 Task: Look for space in Meiktila, Myanmar from 6th June, 2023 to 8th June, 2023 for 2 adults in price range Rs.7000 to Rs.12000. Place can be private room with 1  bedroom having 2 beds and 1 bathroom. Property type can be house, flat, guest house. Amenities needed are: wifi, washing machine. Booking option can be shelf check-in. Required host language is English.
Action: Mouse moved to (560, 115)
Screenshot: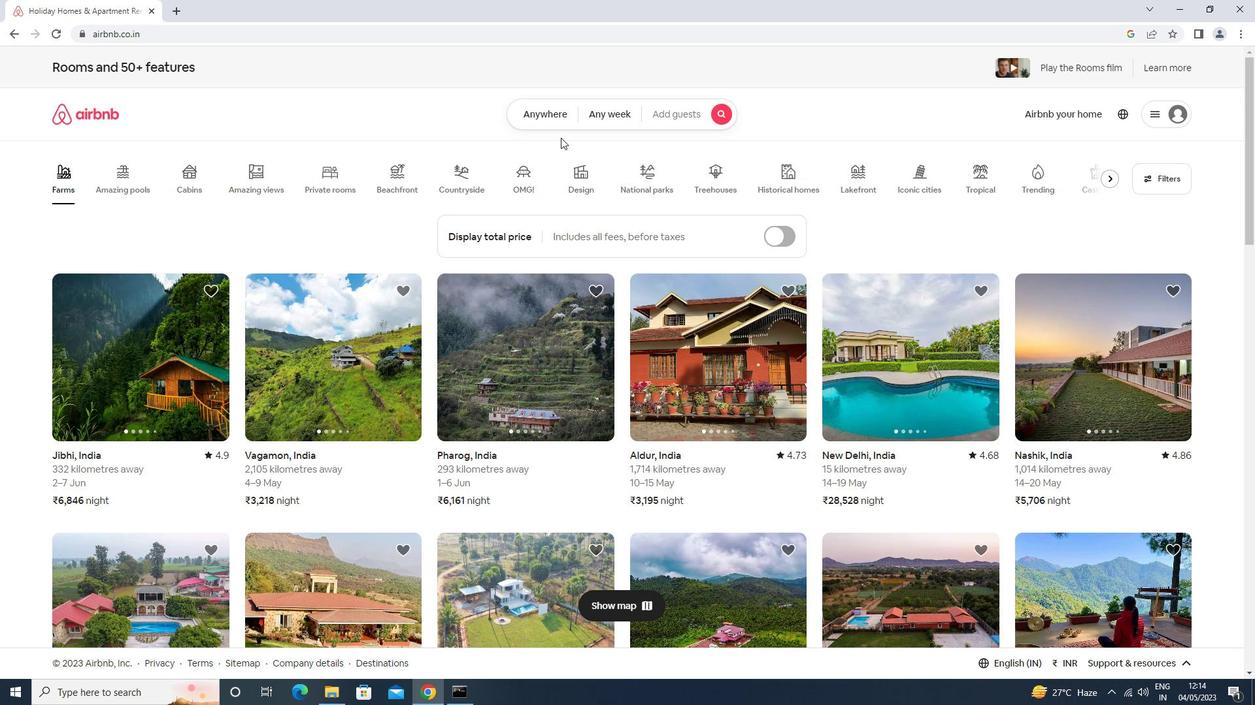
Action: Mouse pressed left at (560, 115)
Screenshot: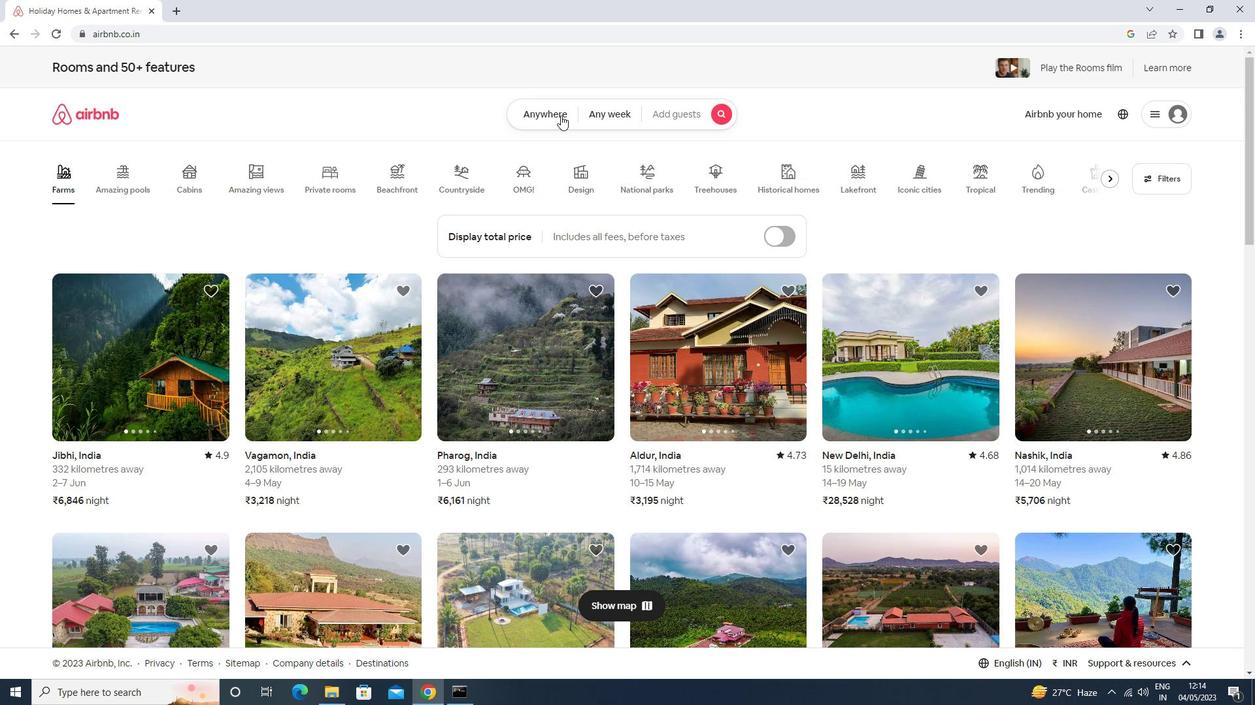 
Action: Mouse moved to (488, 173)
Screenshot: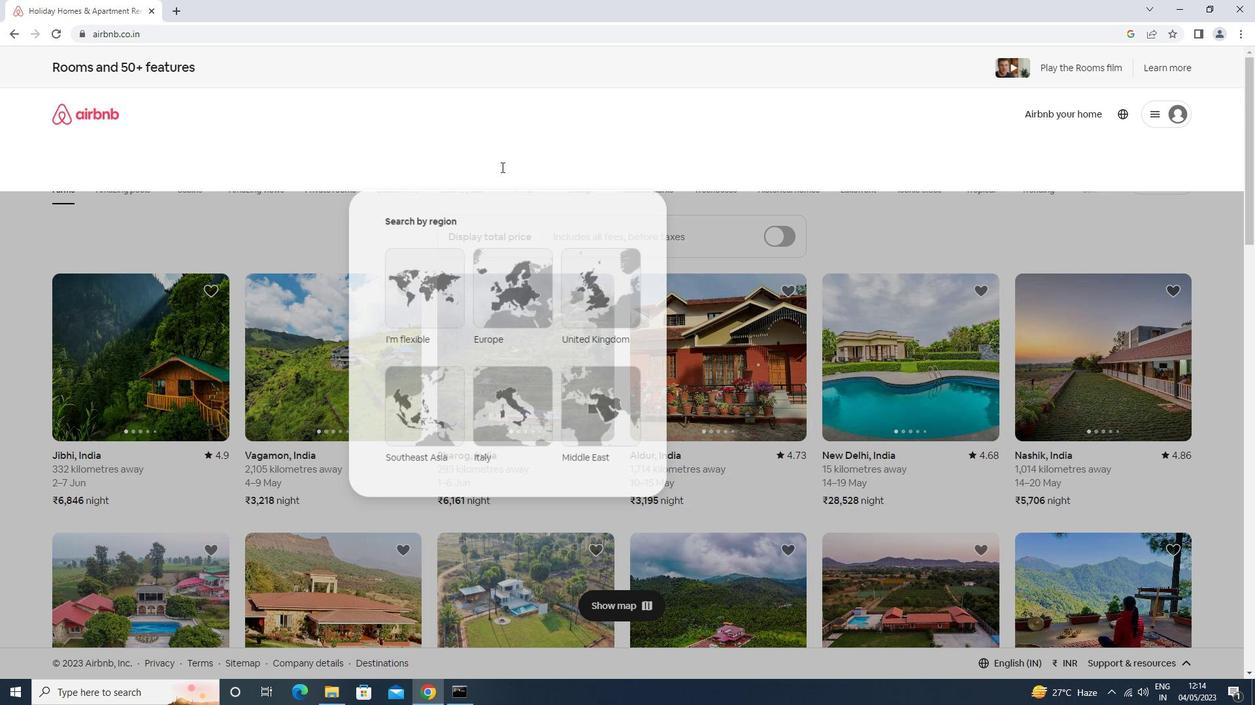 
Action: Mouse pressed left at (488, 173)
Screenshot: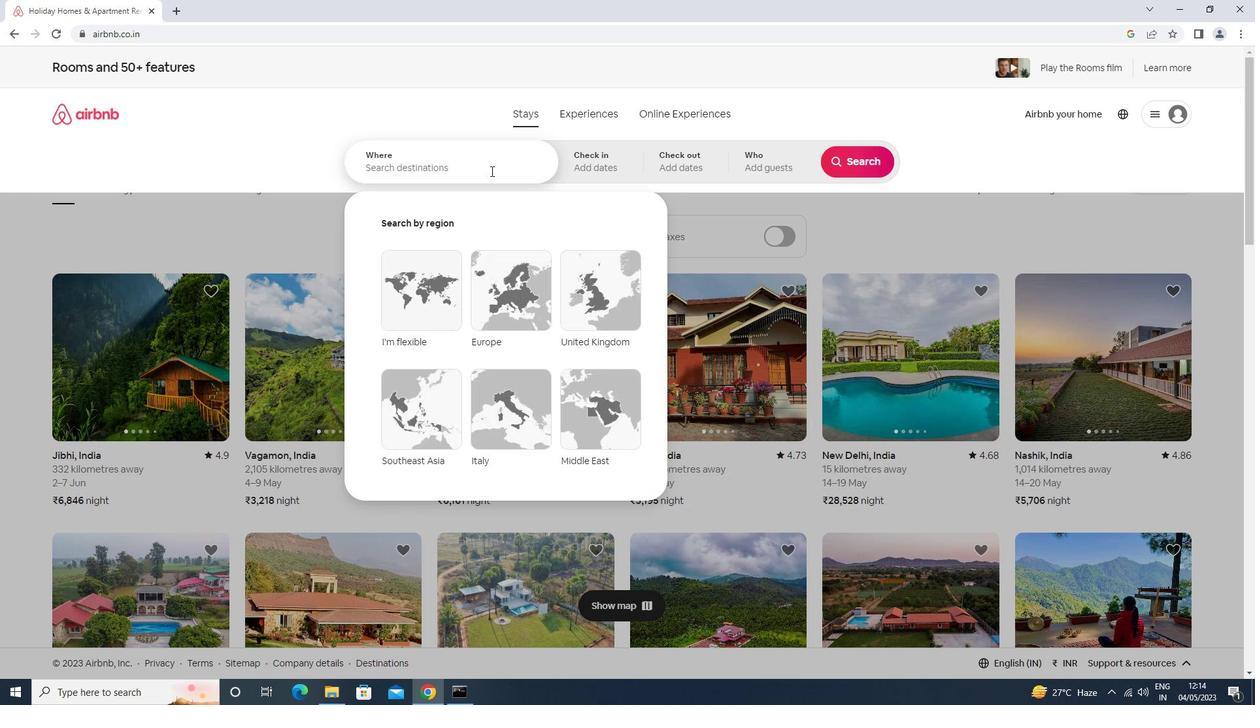 
Action: Key pressed meiktila<Key.down><Key.enter>
Screenshot: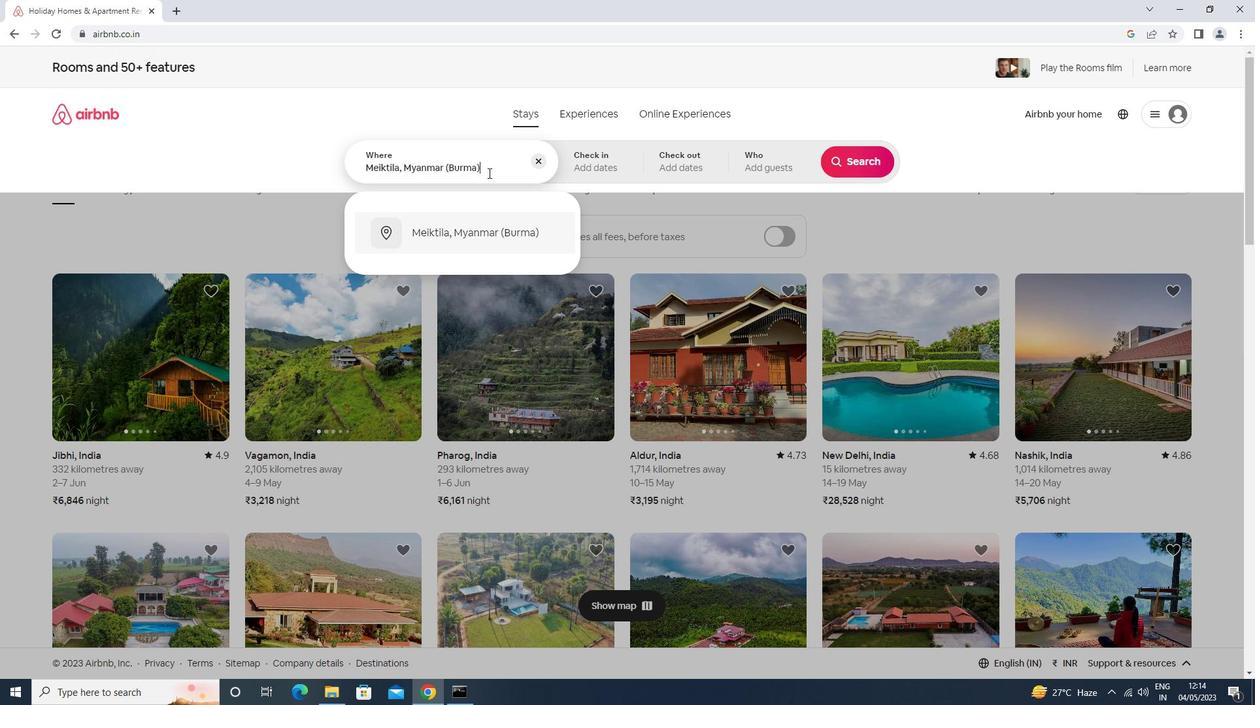 
Action: Mouse moved to (724, 354)
Screenshot: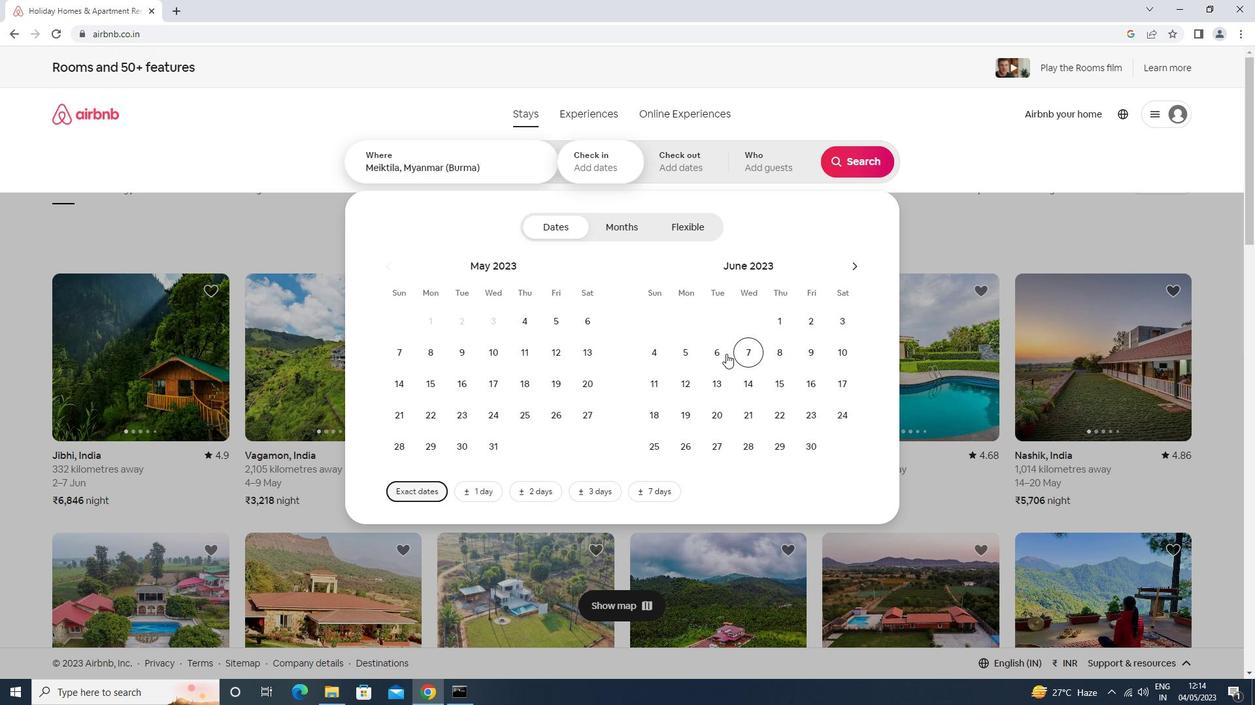 
Action: Mouse pressed left at (724, 354)
Screenshot: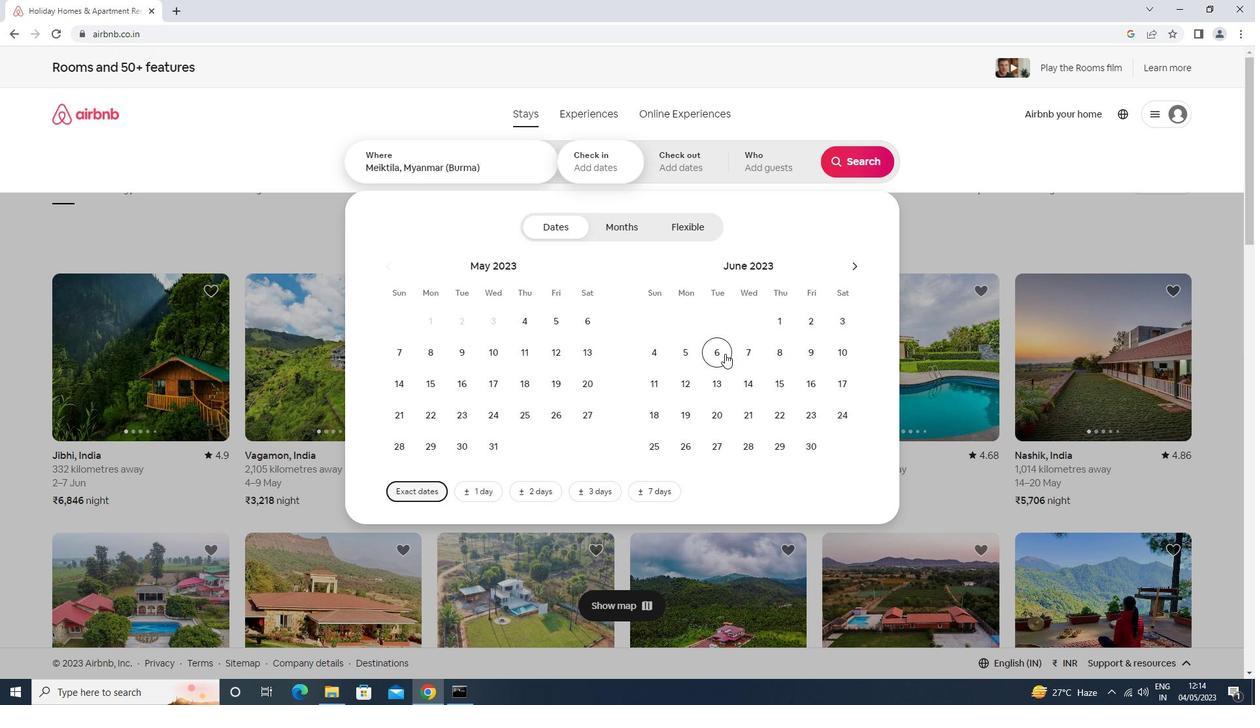 
Action: Mouse moved to (793, 356)
Screenshot: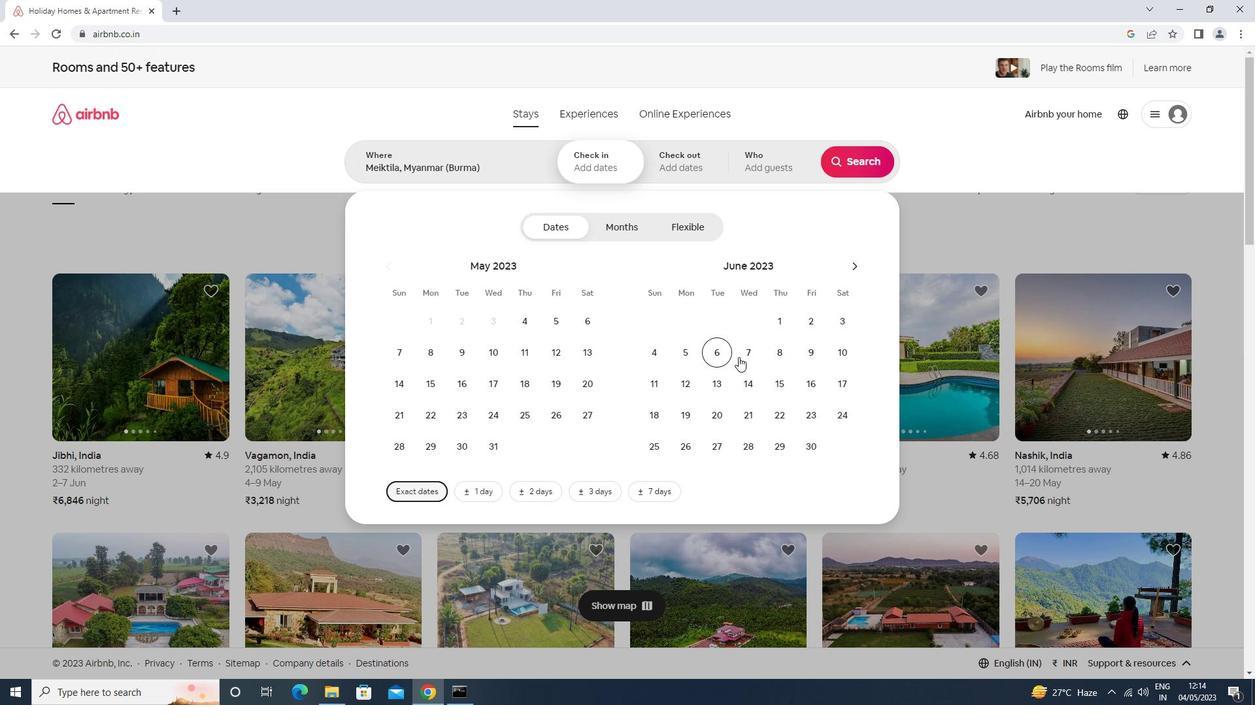 
Action: Mouse pressed left at (793, 356)
Screenshot: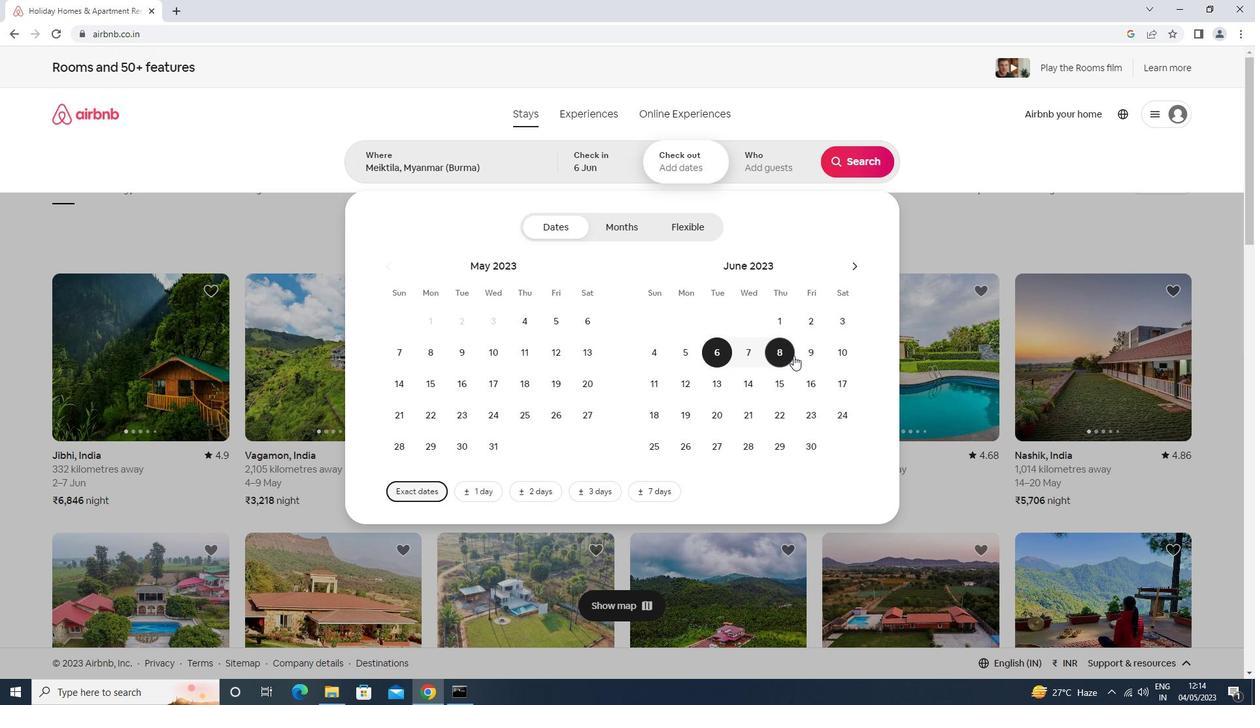 
Action: Mouse moved to (764, 176)
Screenshot: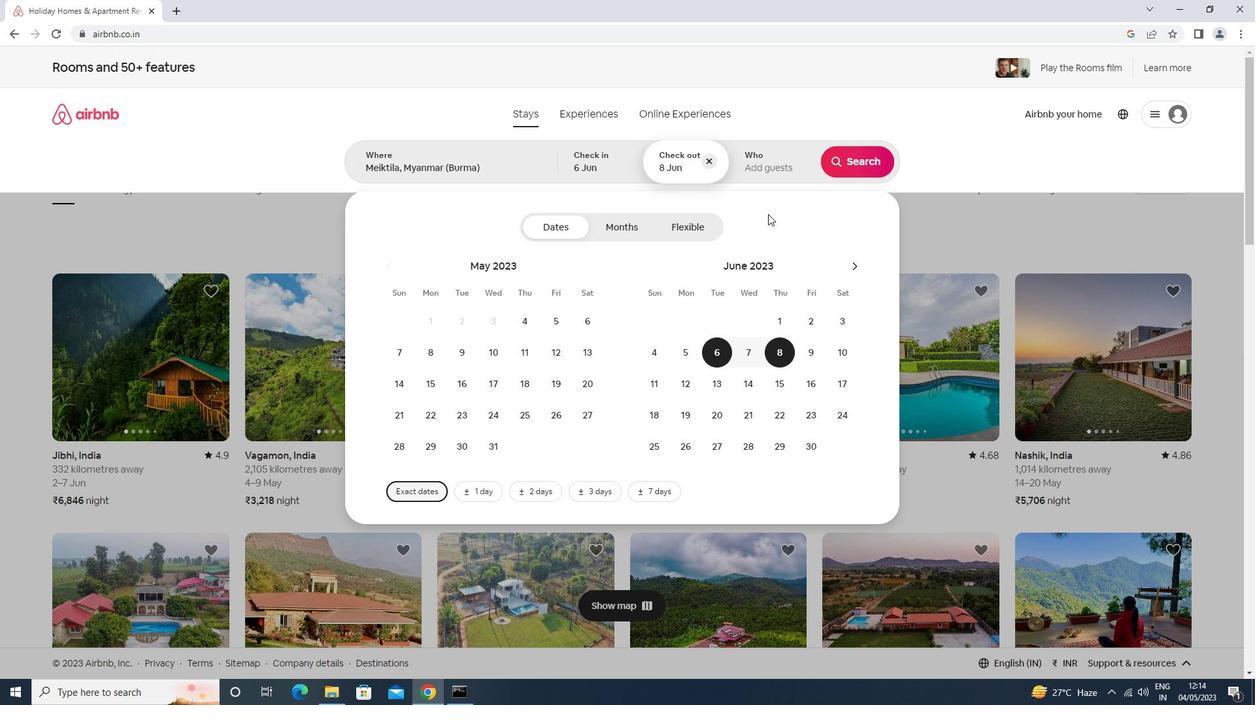 
Action: Mouse pressed left at (764, 176)
Screenshot: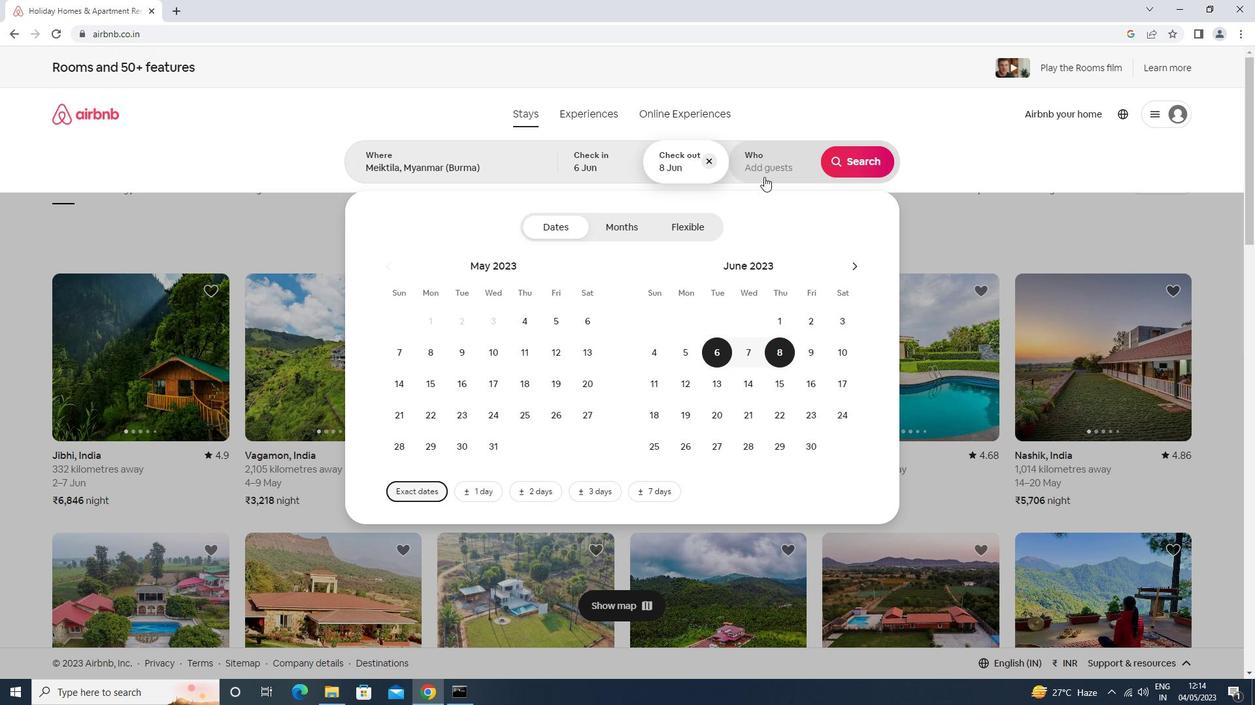 
Action: Mouse moved to (856, 237)
Screenshot: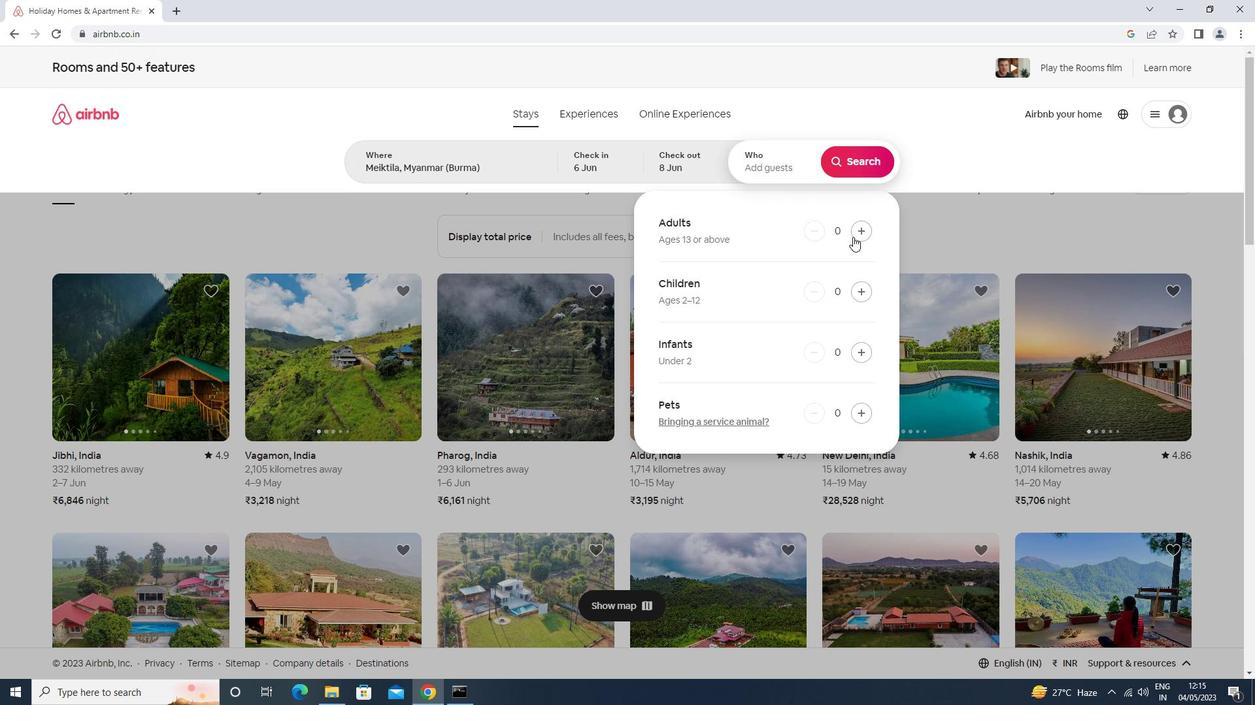 
Action: Mouse pressed left at (856, 237)
Screenshot: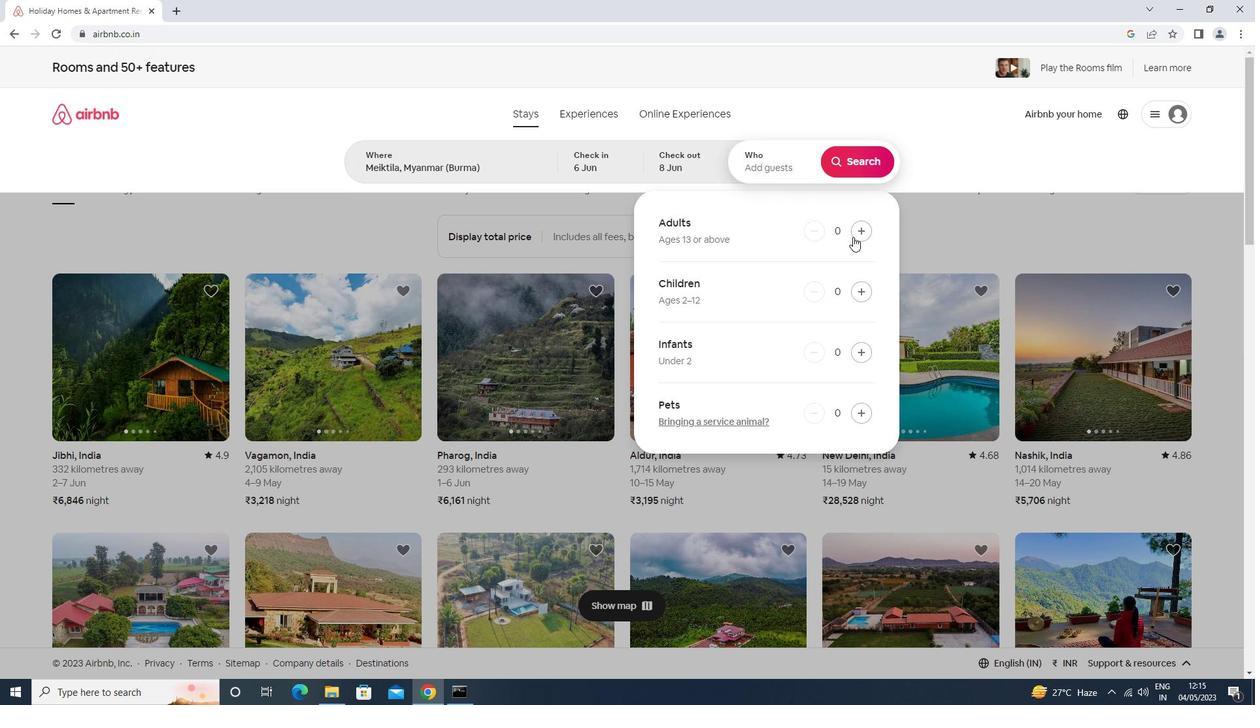 
Action: Mouse pressed left at (856, 237)
Screenshot: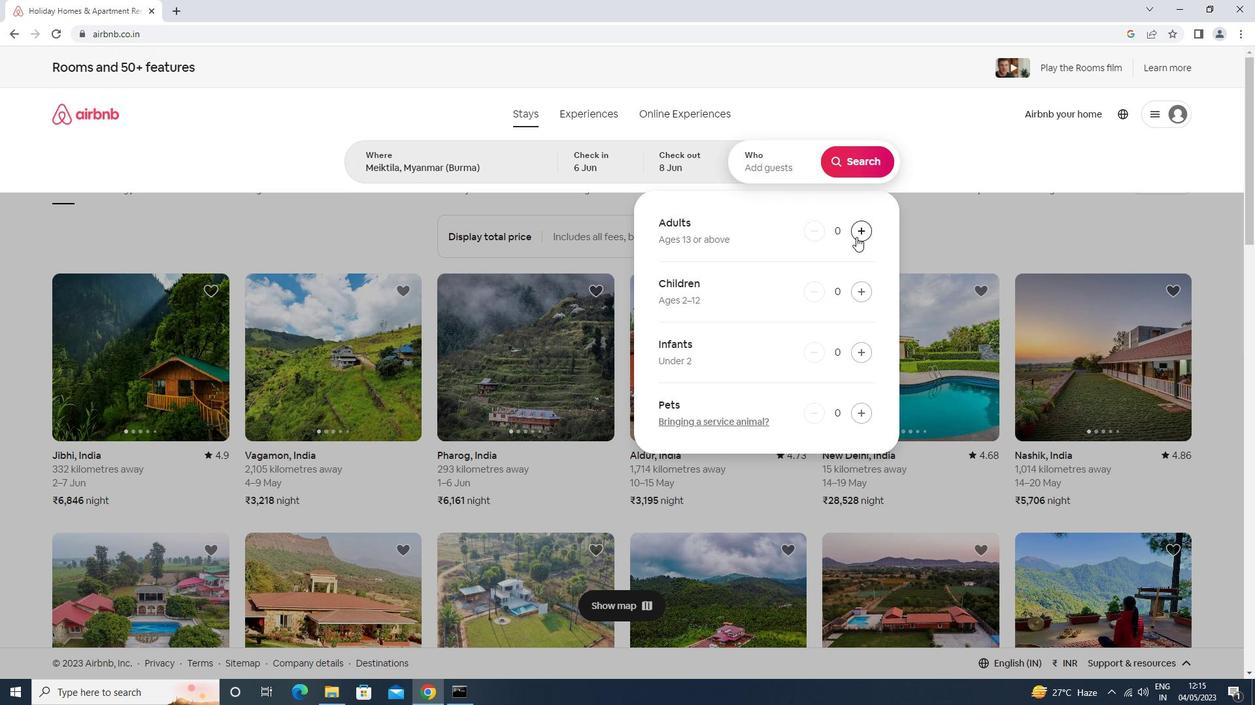 
Action: Mouse moved to (856, 164)
Screenshot: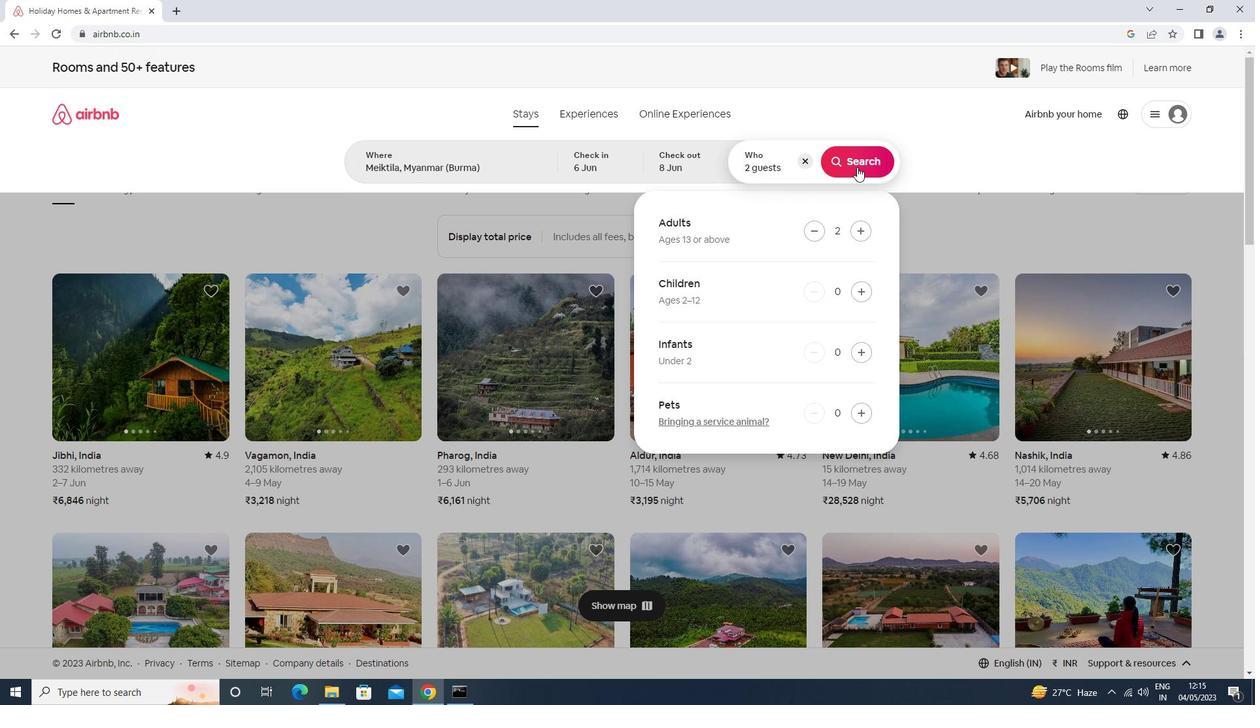 
Action: Mouse pressed left at (856, 164)
Screenshot: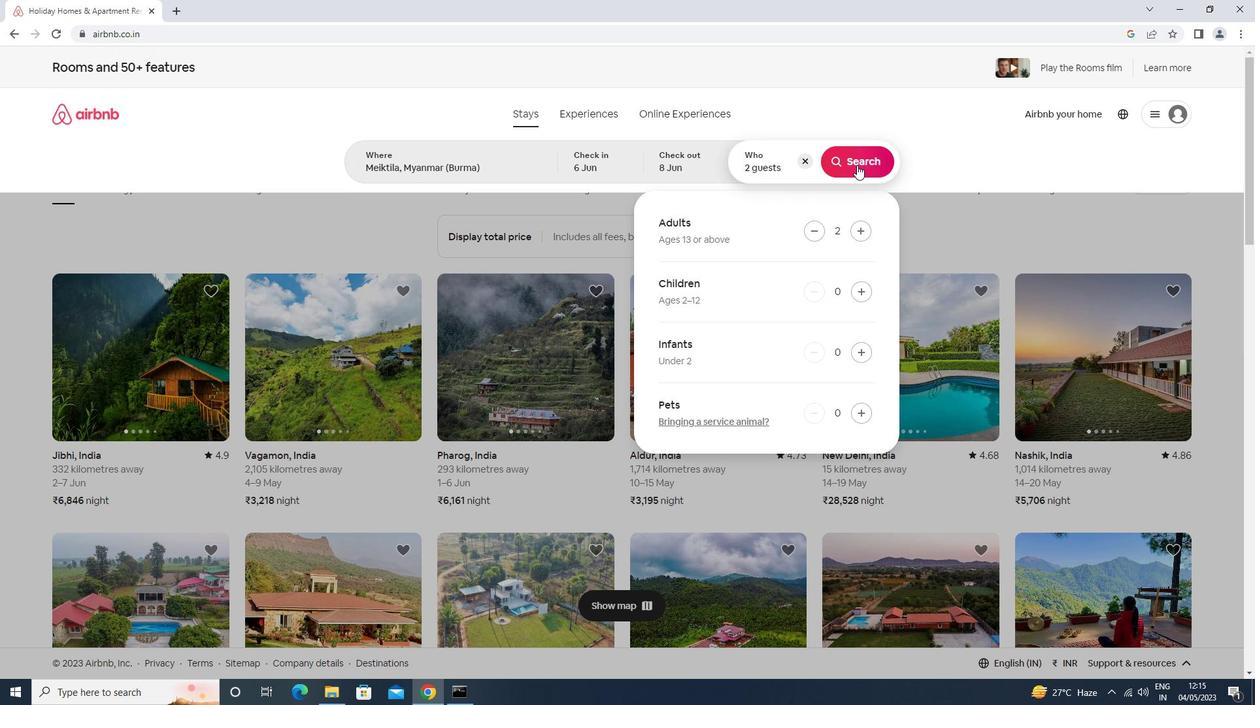 
Action: Mouse moved to (1200, 126)
Screenshot: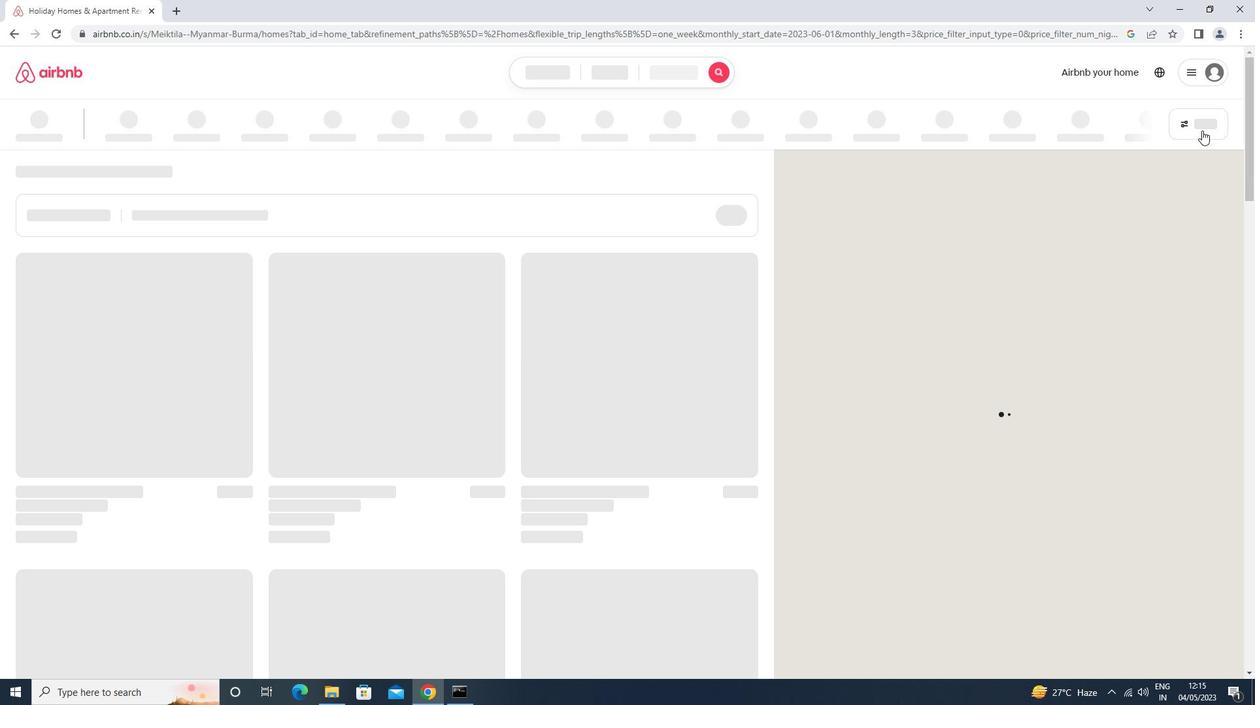 
Action: Mouse pressed left at (1200, 126)
Screenshot: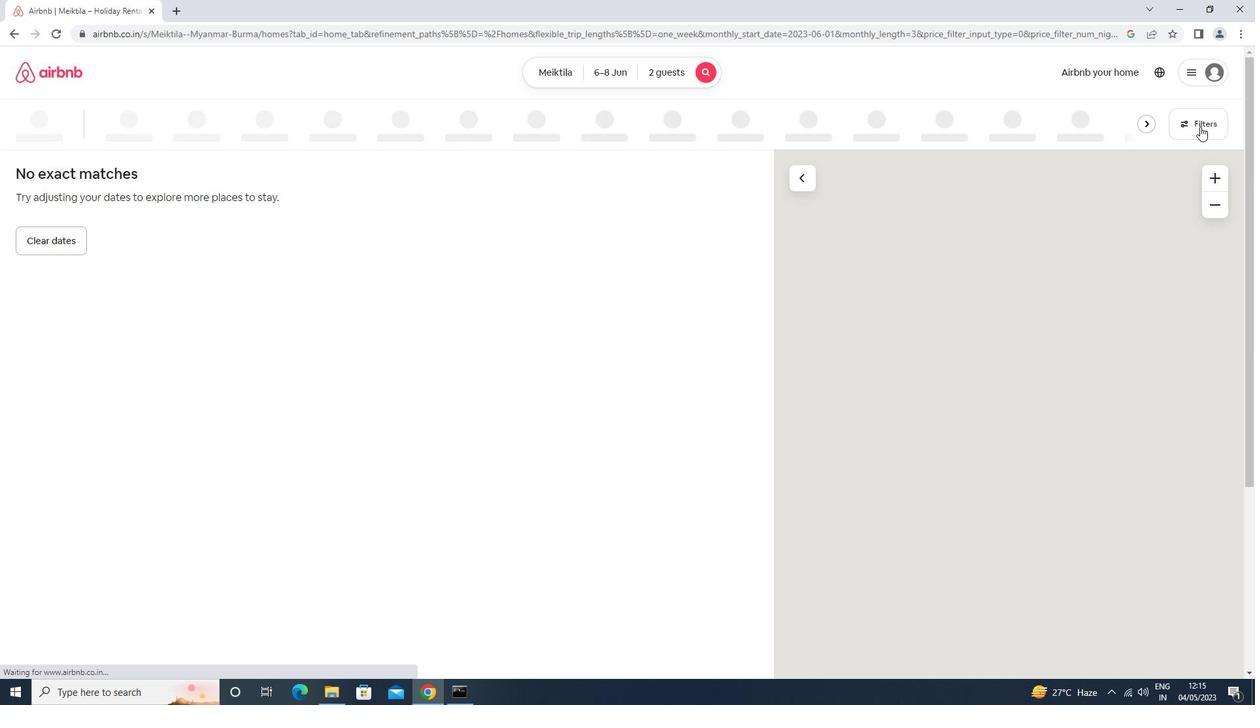 
Action: Mouse moved to (469, 208)
Screenshot: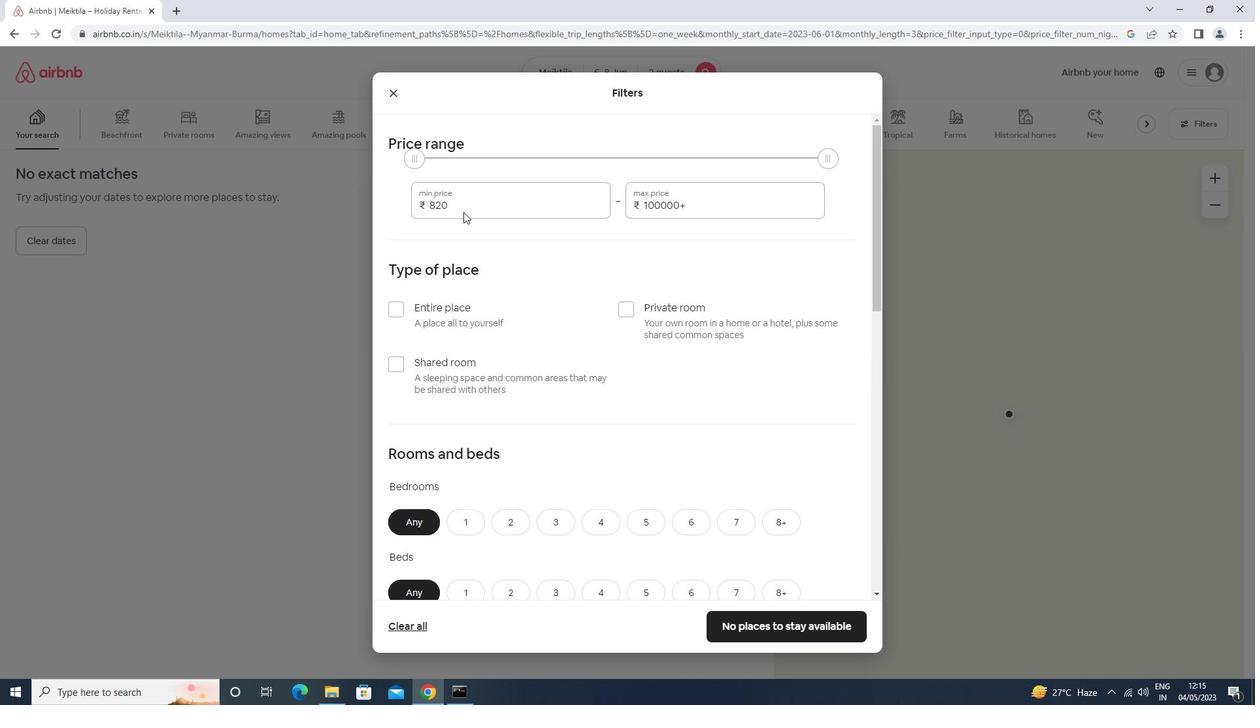 
Action: Mouse pressed left at (469, 208)
Screenshot: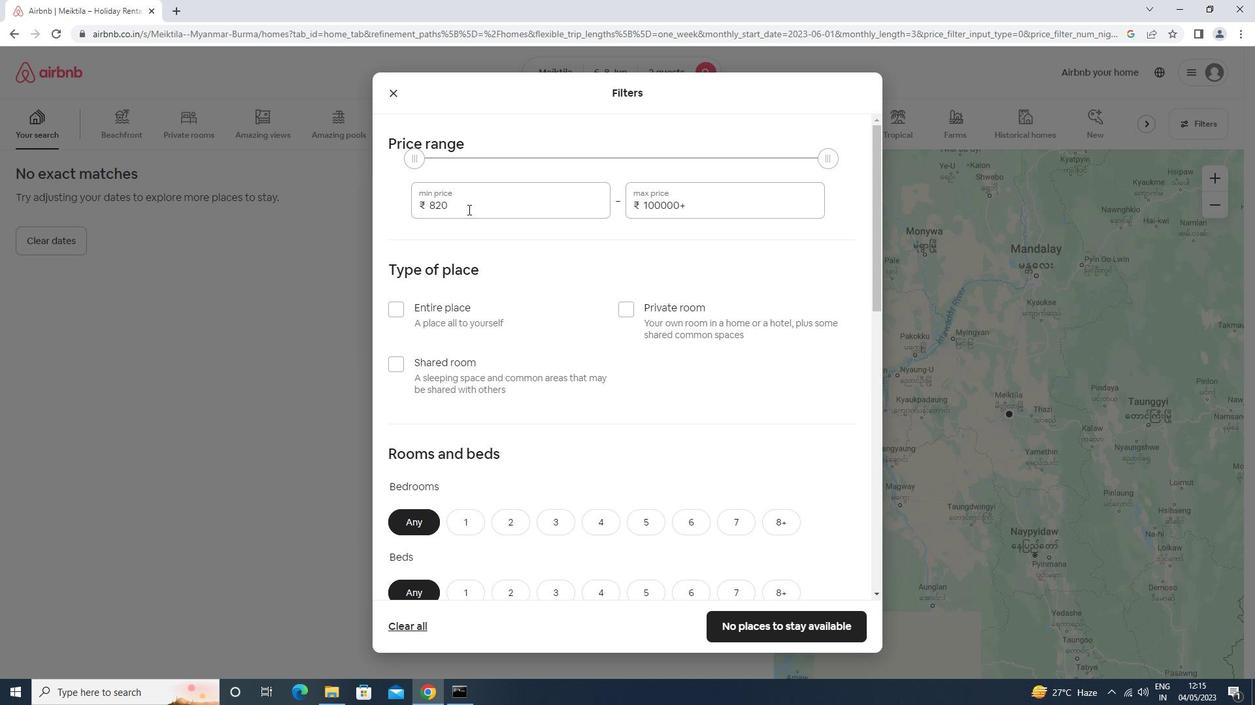 
Action: Key pressed <Key.backspace><Key.backspace><Key.backspace><Key.backspace>7000<Key.tab>12000
Screenshot: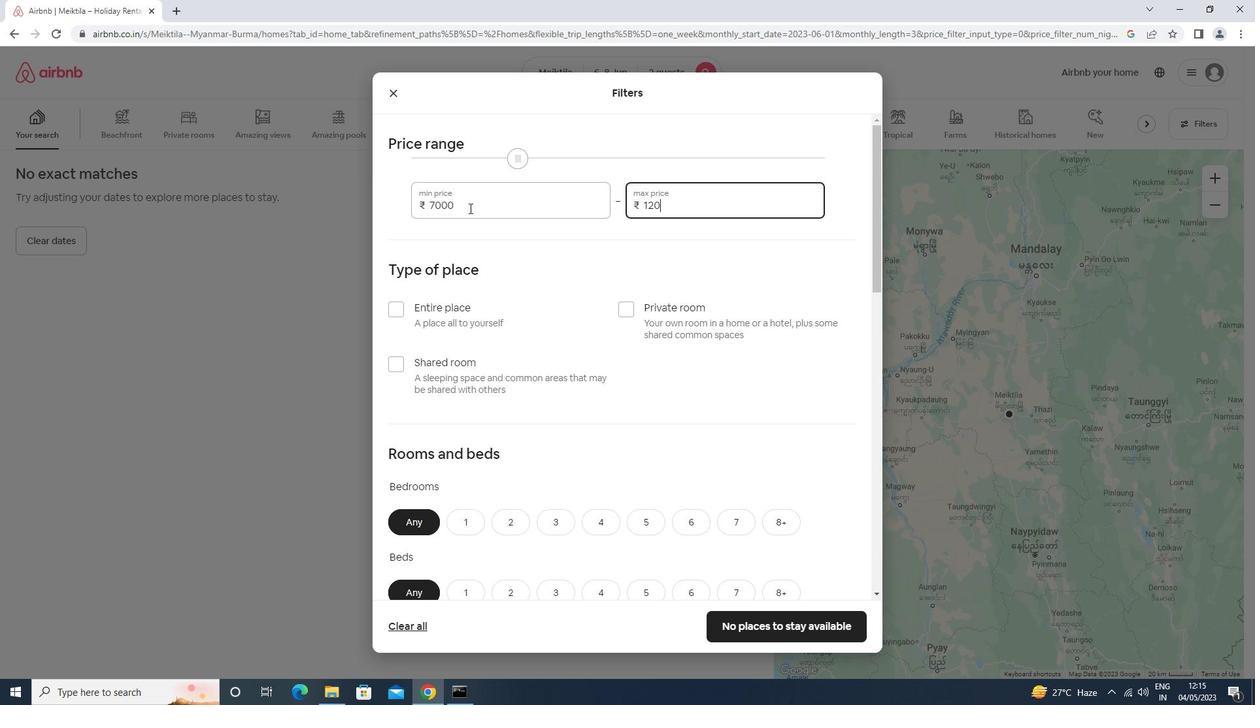 
Action: Mouse moved to (627, 310)
Screenshot: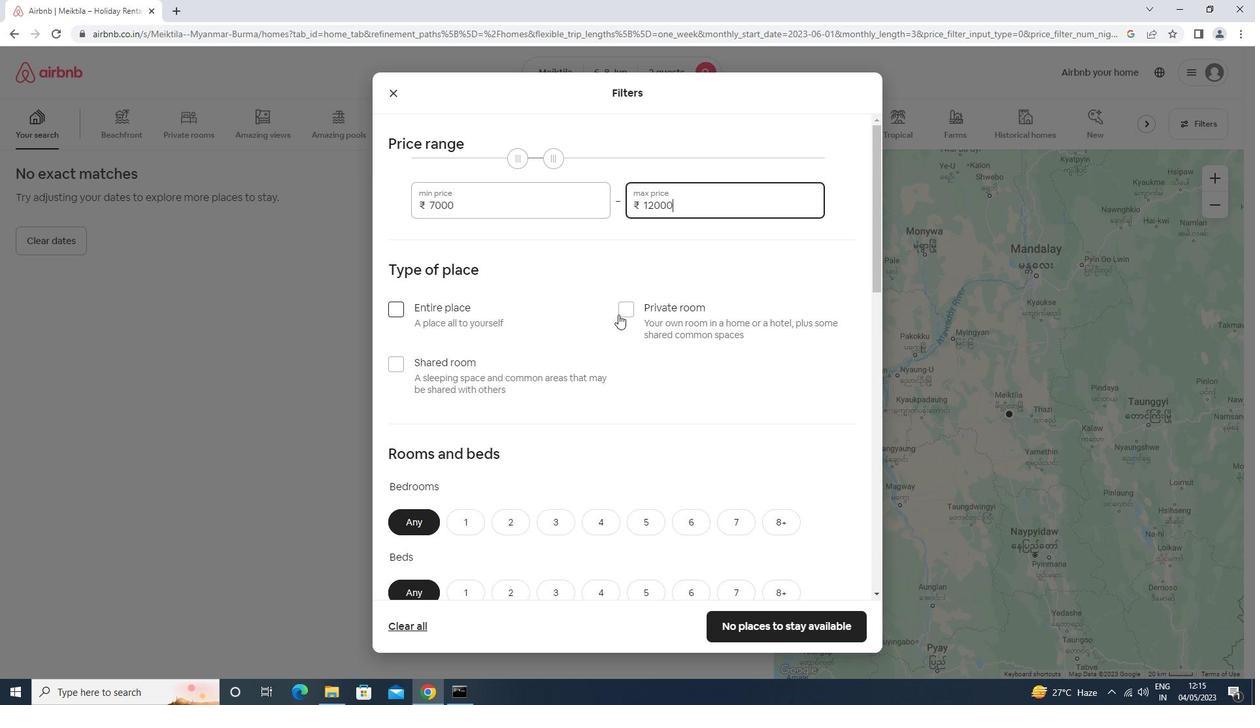 
Action: Mouse pressed left at (627, 310)
Screenshot: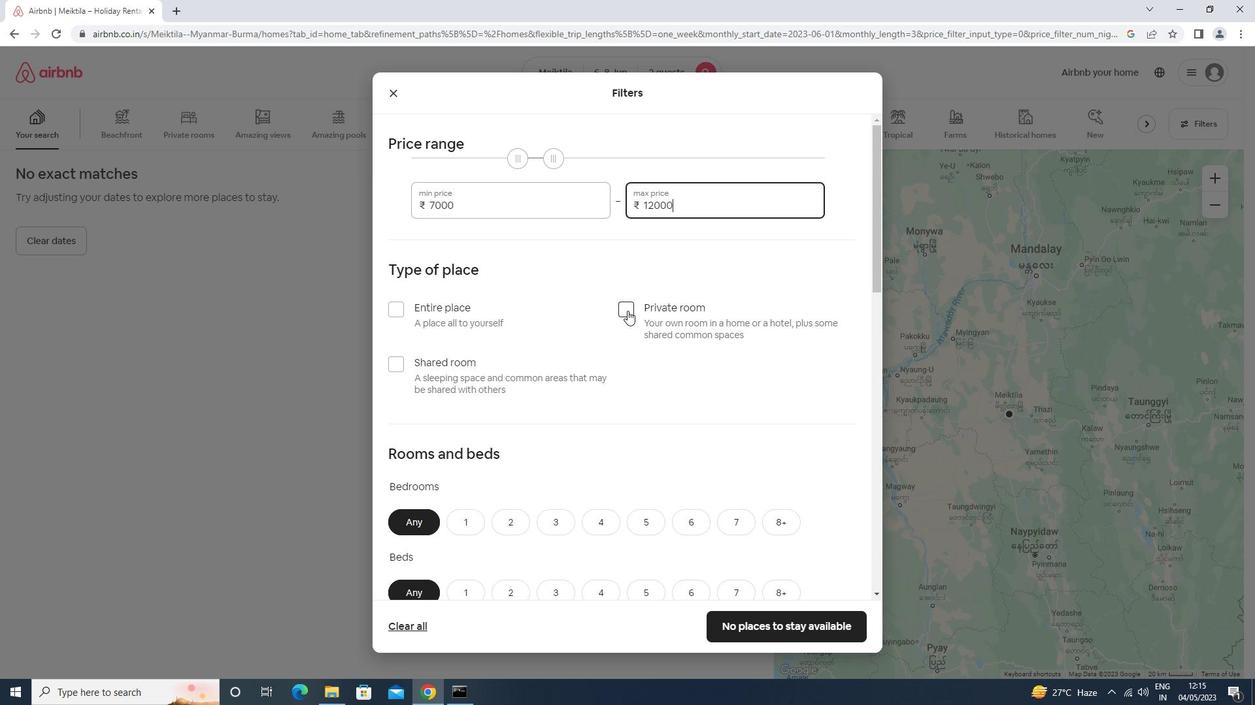 
Action: Mouse moved to (626, 308)
Screenshot: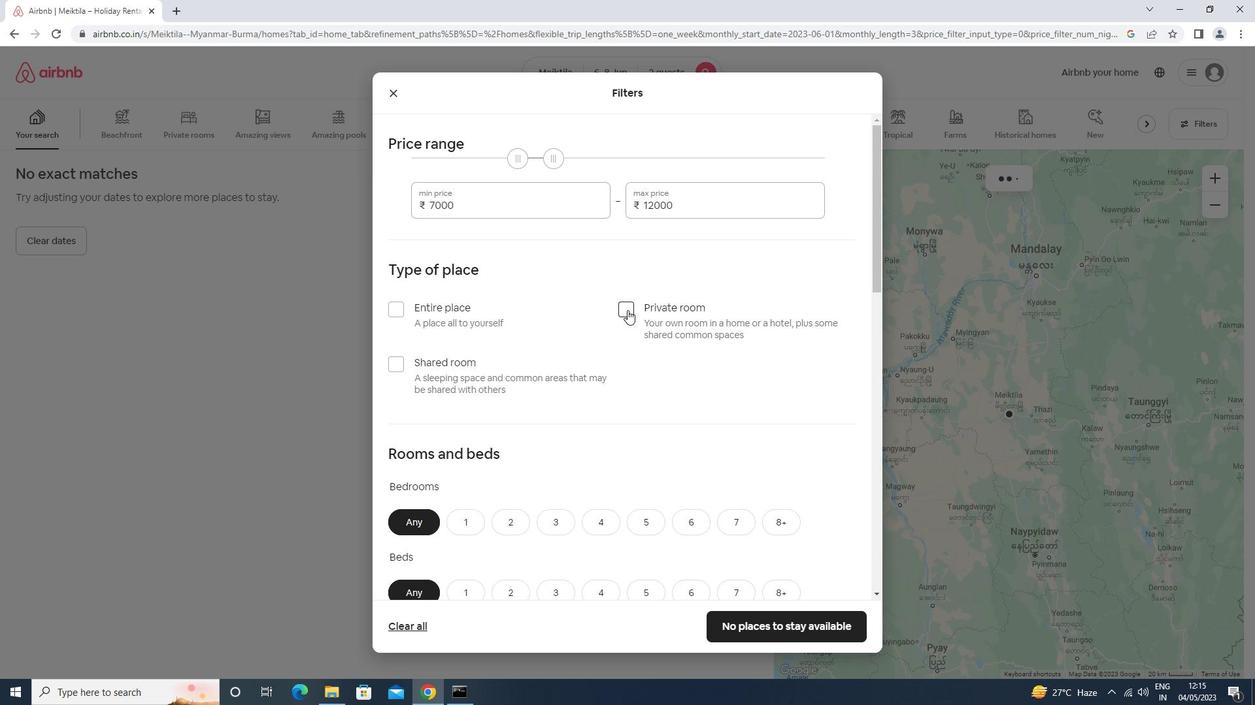 
Action: Mouse scrolled (626, 307) with delta (0, 0)
Screenshot: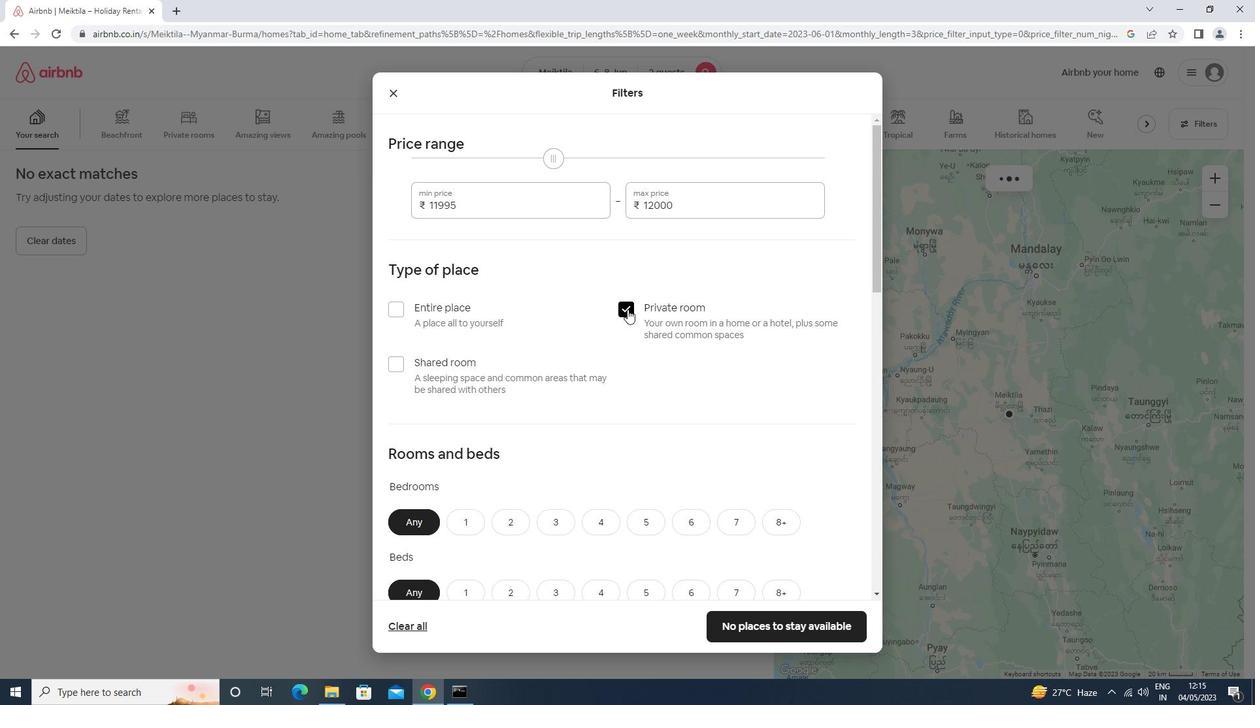 
Action: Mouse scrolled (626, 307) with delta (0, 0)
Screenshot: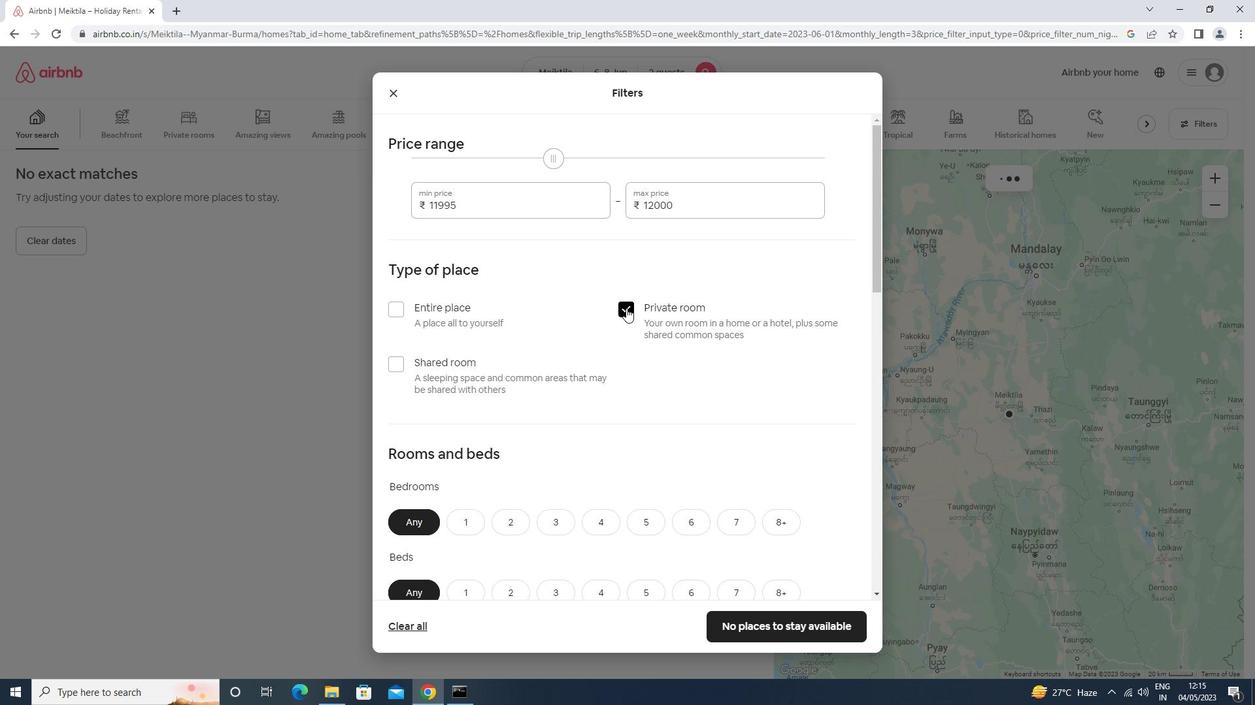 
Action: Mouse scrolled (626, 307) with delta (0, 0)
Screenshot: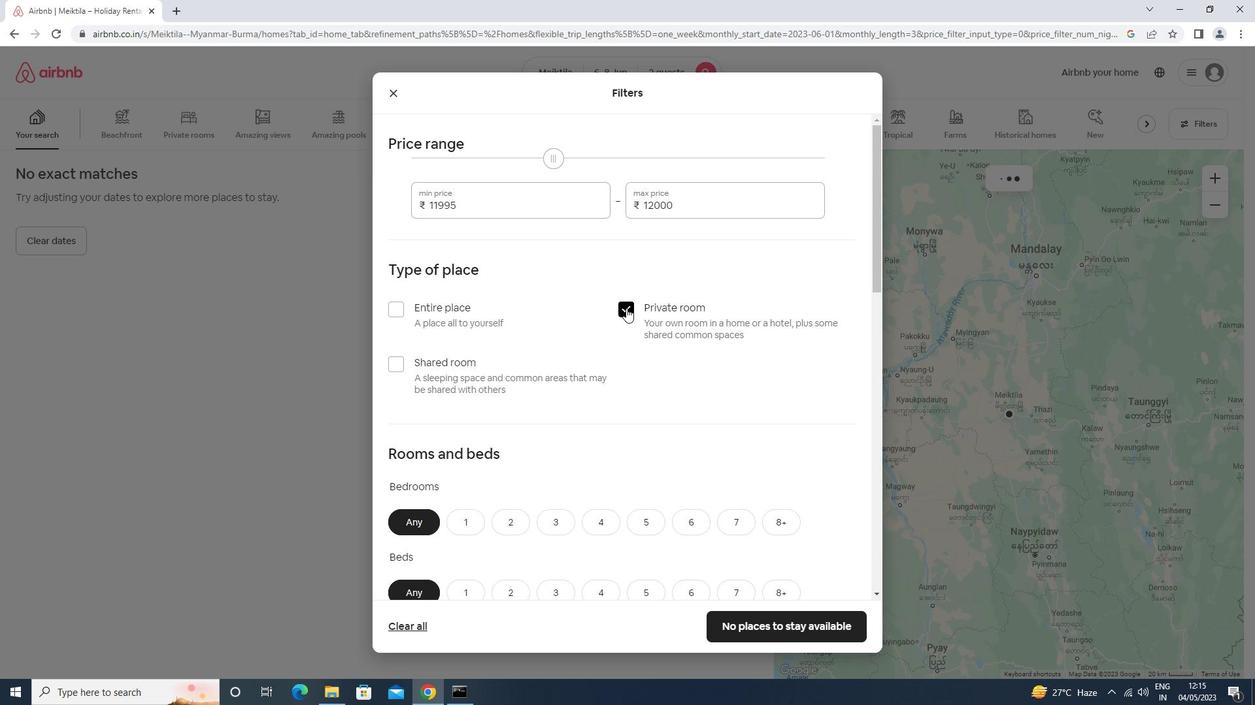 
Action: Mouse moved to (463, 320)
Screenshot: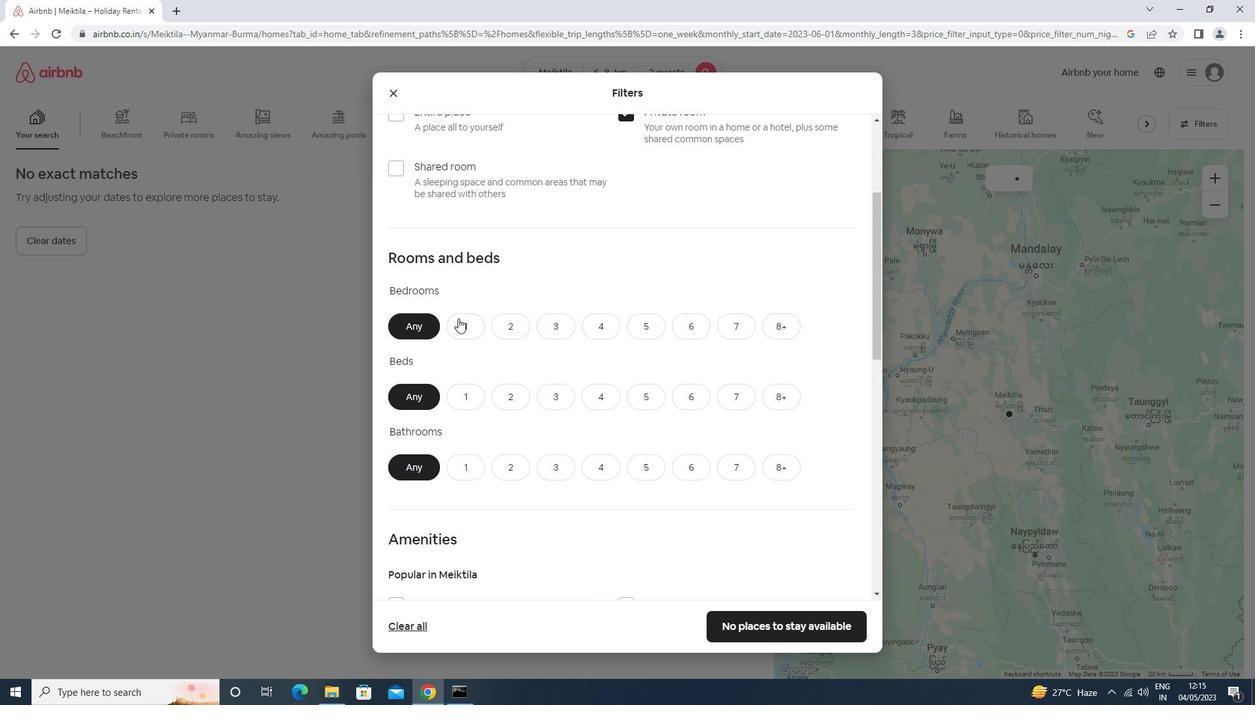 
Action: Mouse pressed left at (463, 320)
Screenshot: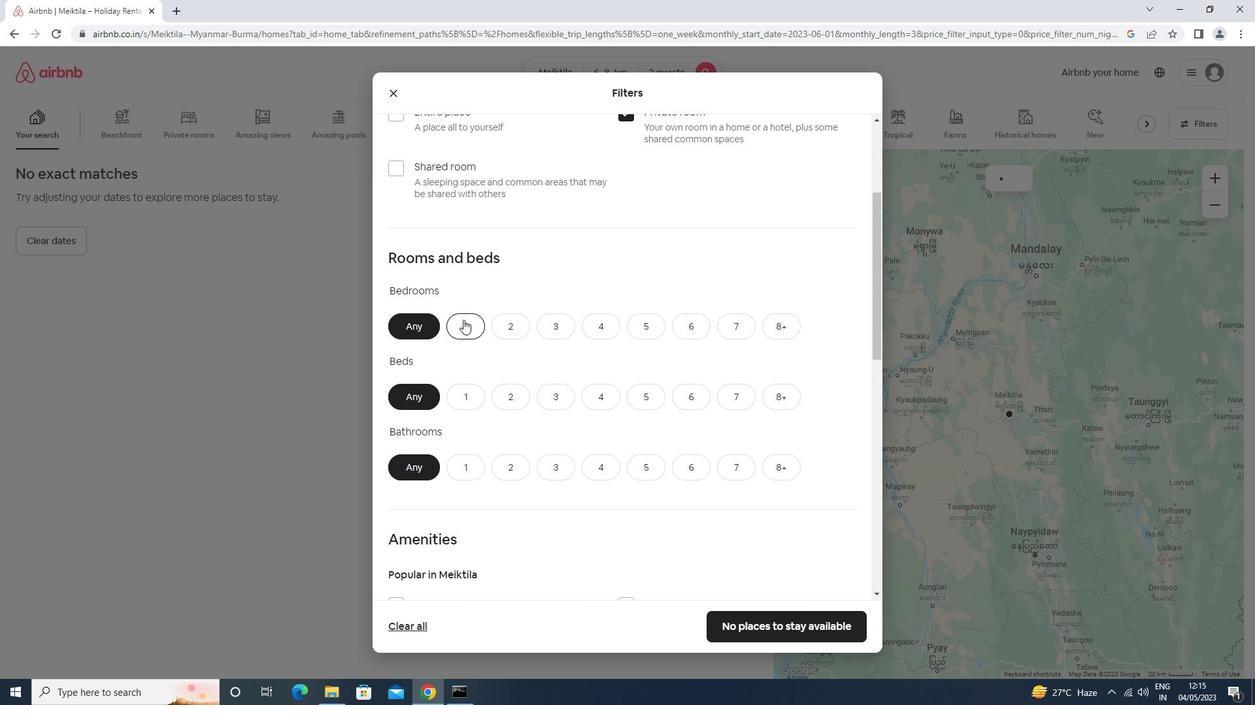 
Action: Mouse moved to (522, 400)
Screenshot: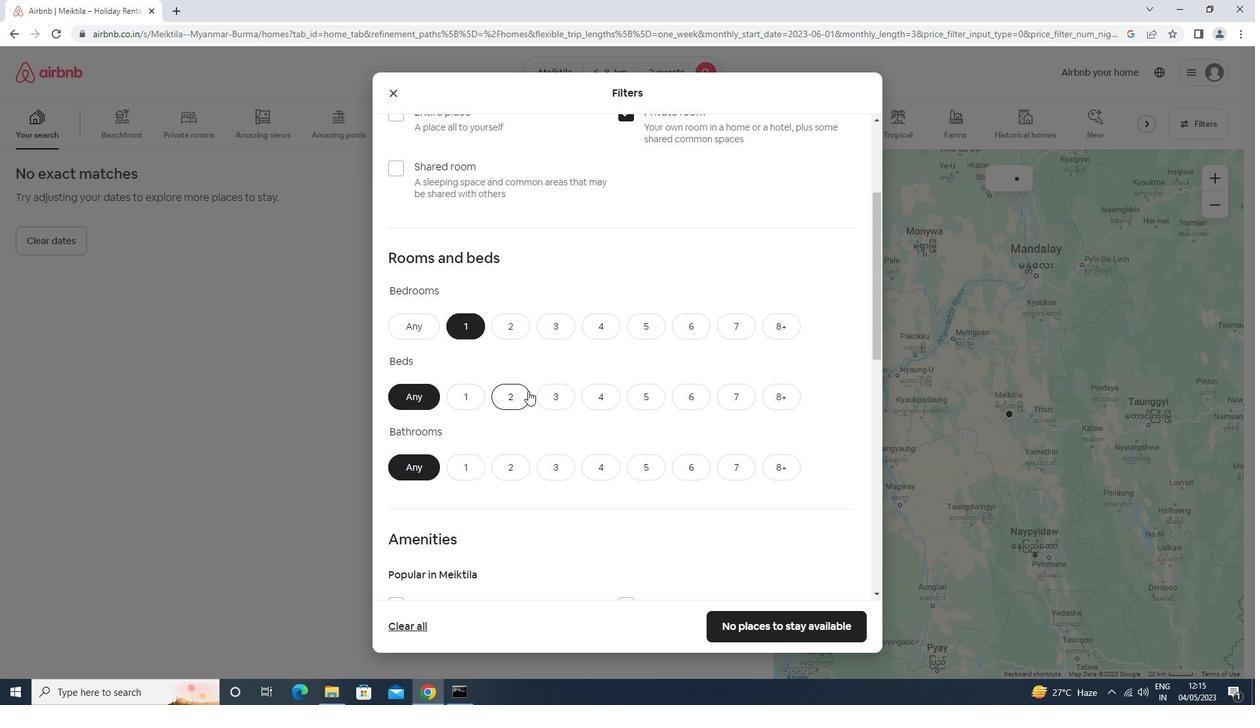 
Action: Mouse pressed left at (522, 400)
Screenshot: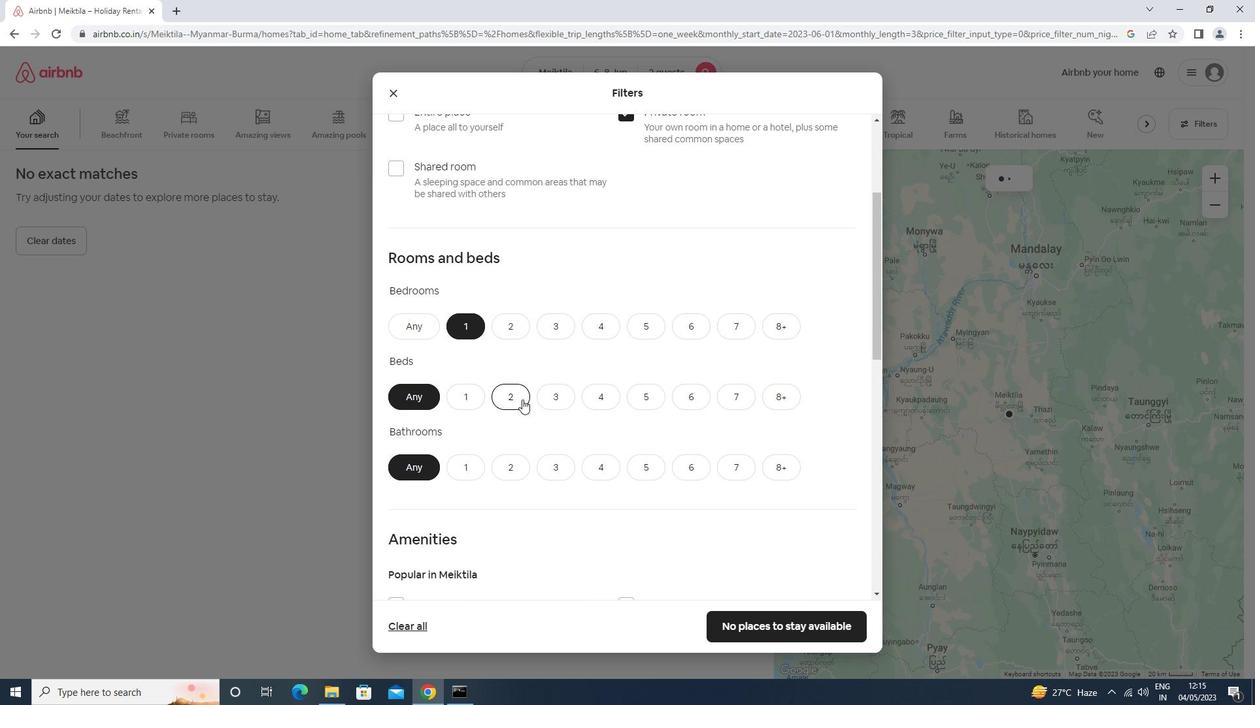 
Action: Mouse moved to (473, 475)
Screenshot: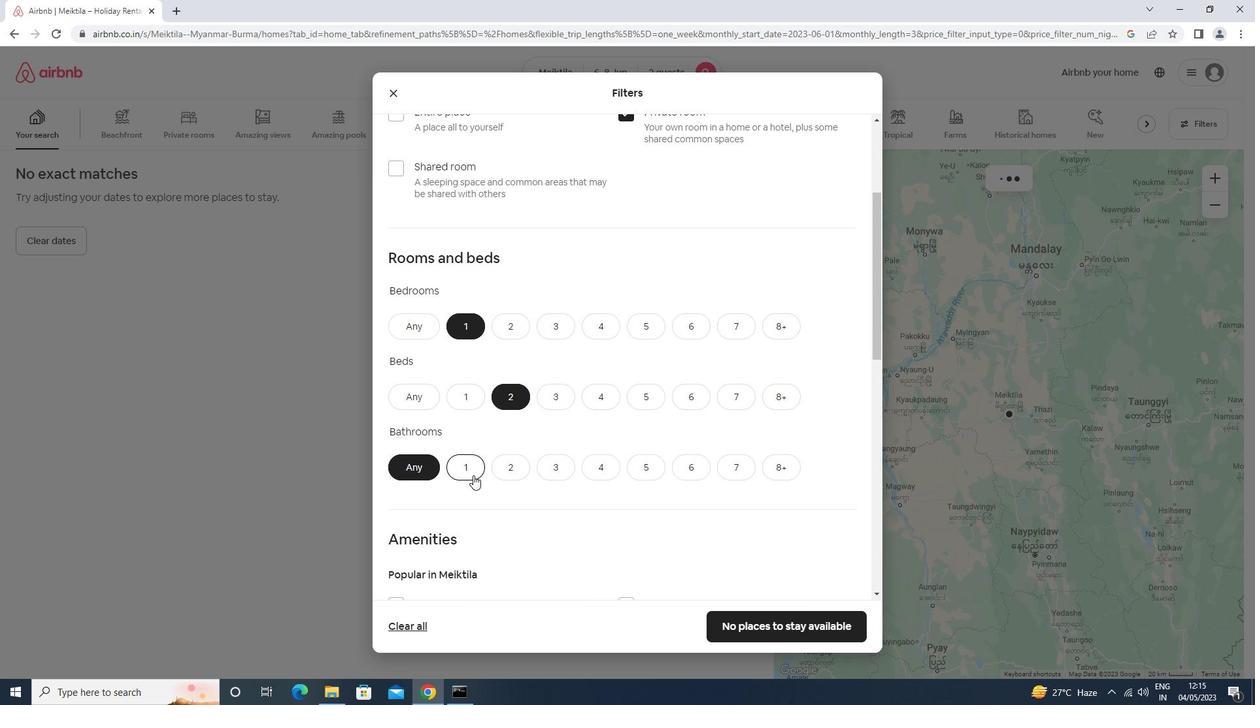 
Action: Mouse pressed left at (473, 475)
Screenshot: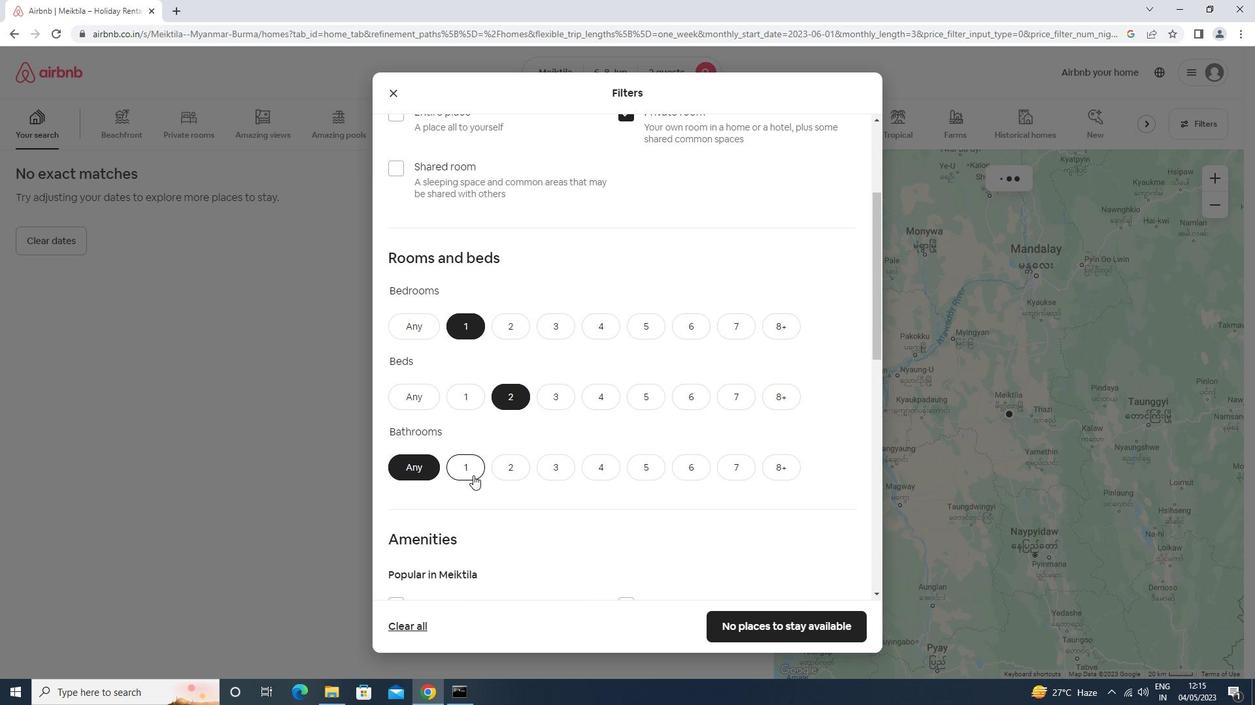 
Action: Mouse moved to (472, 473)
Screenshot: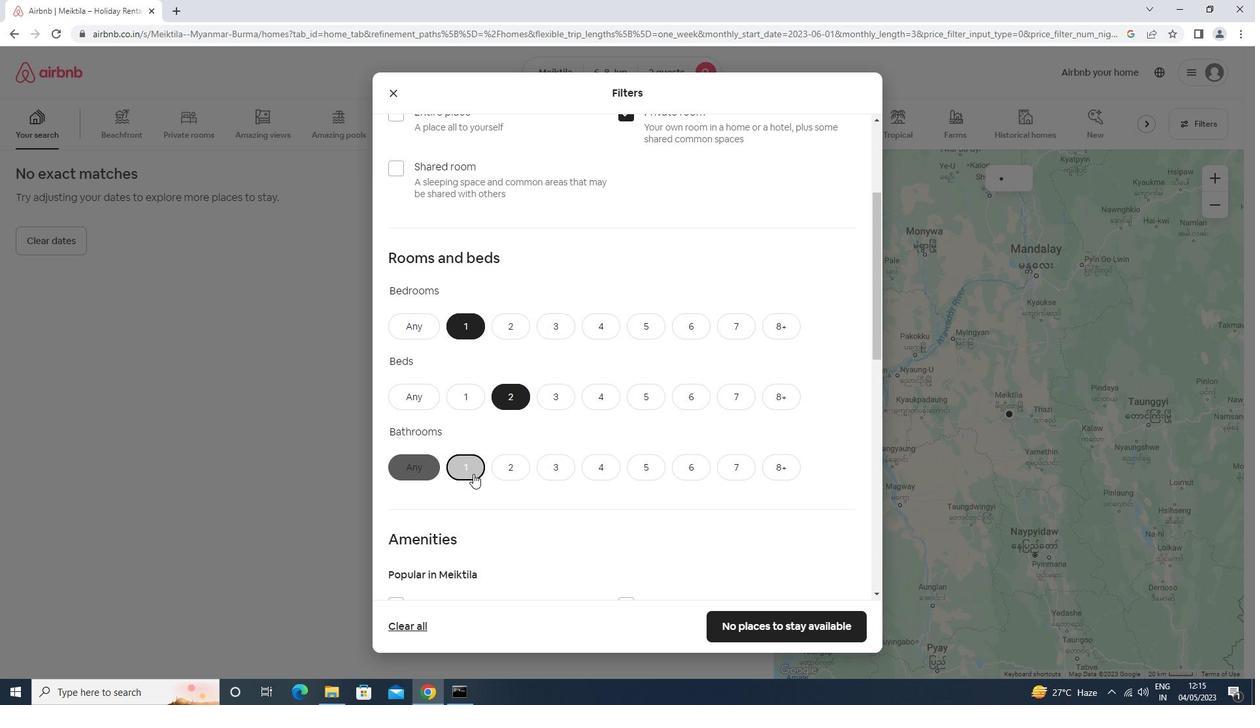 
Action: Mouse scrolled (472, 472) with delta (0, 0)
Screenshot: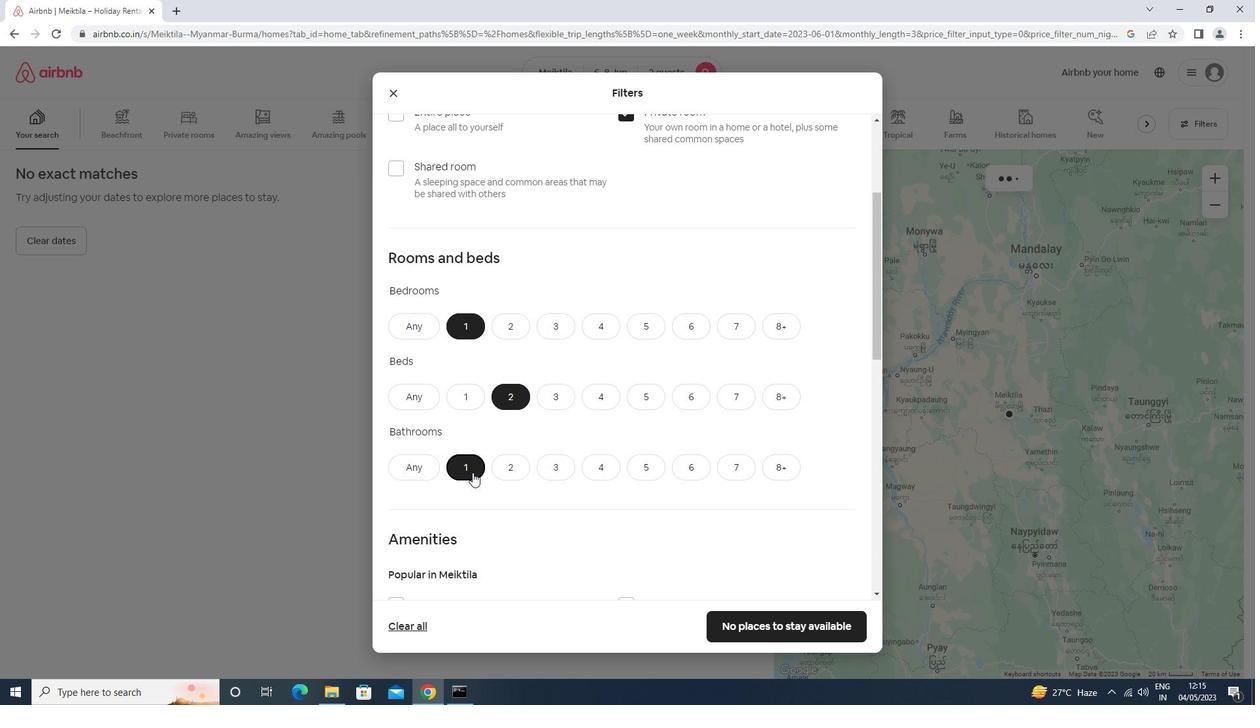 
Action: Mouse scrolled (472, 472) with delta (0, 0)
Screenshot: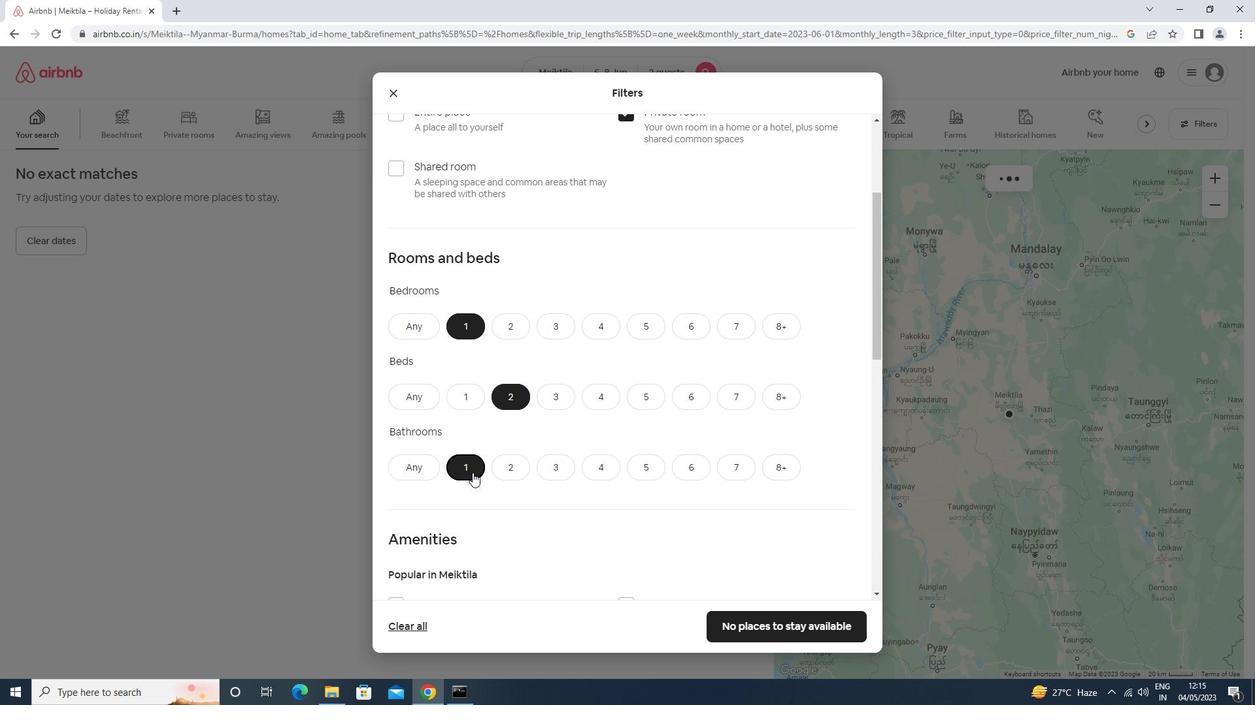 
Action: Mouse moved to (453, 504)
Screenshot: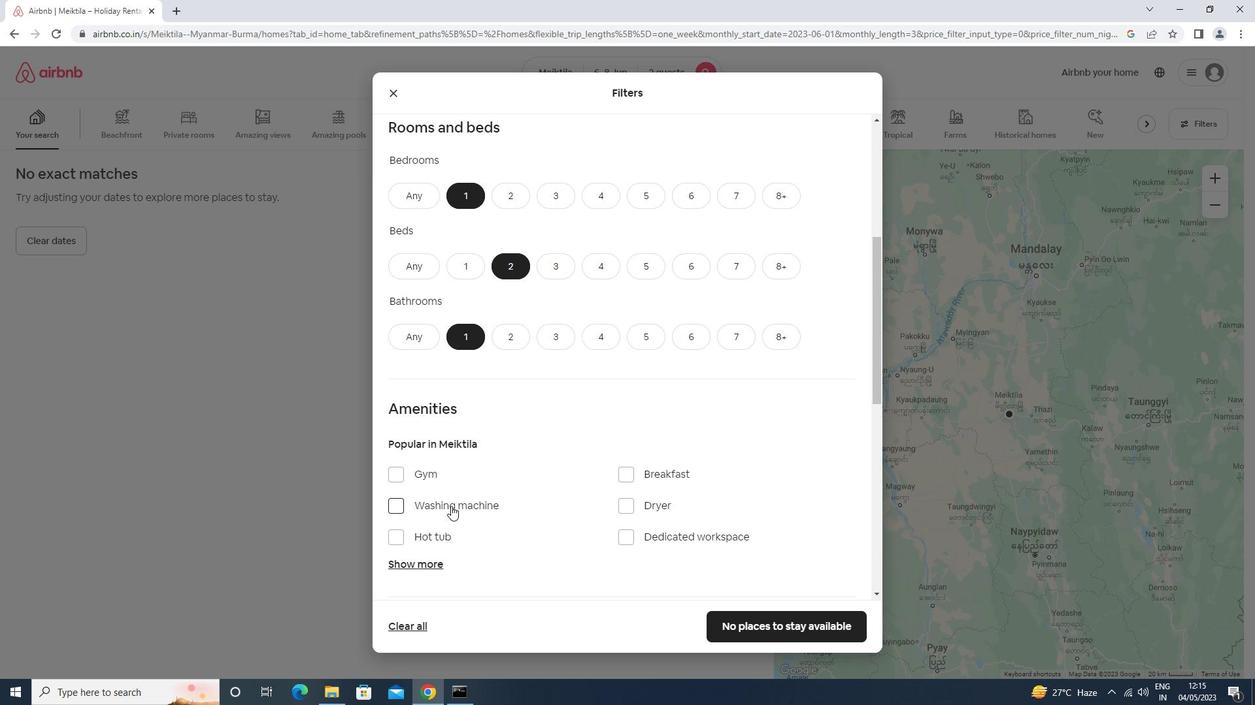 
Action: Mouse scrolled (453, 503) with delta (0, 0)
Screenshot: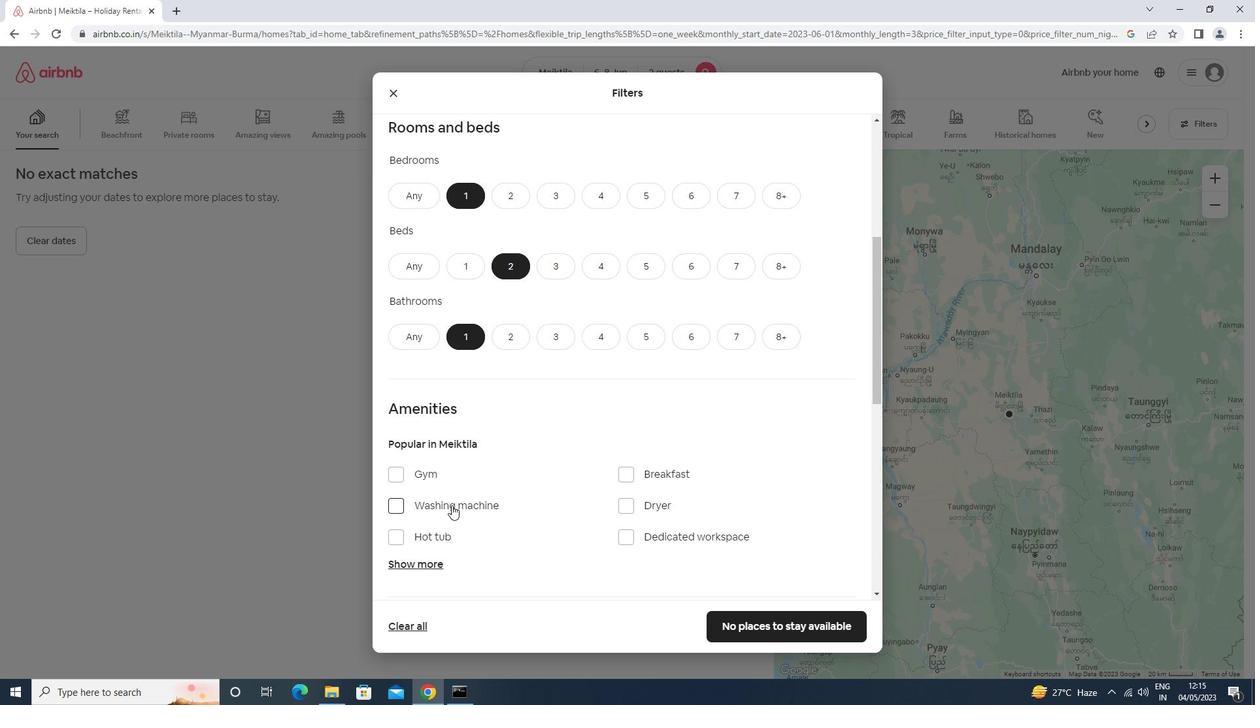 
Action: Mouse scrolled (453, 503) with delta (0, 0)
Screenshot: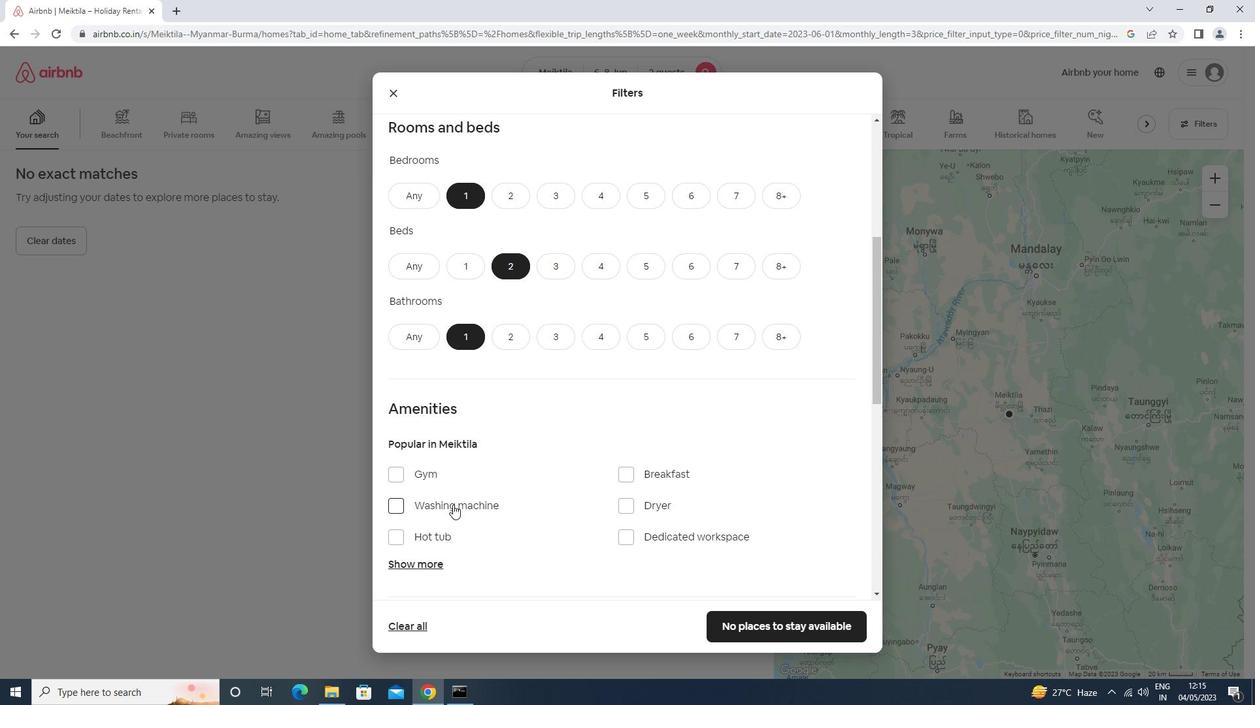 
Action: Mouse moved to (422, 434)
Screenshot: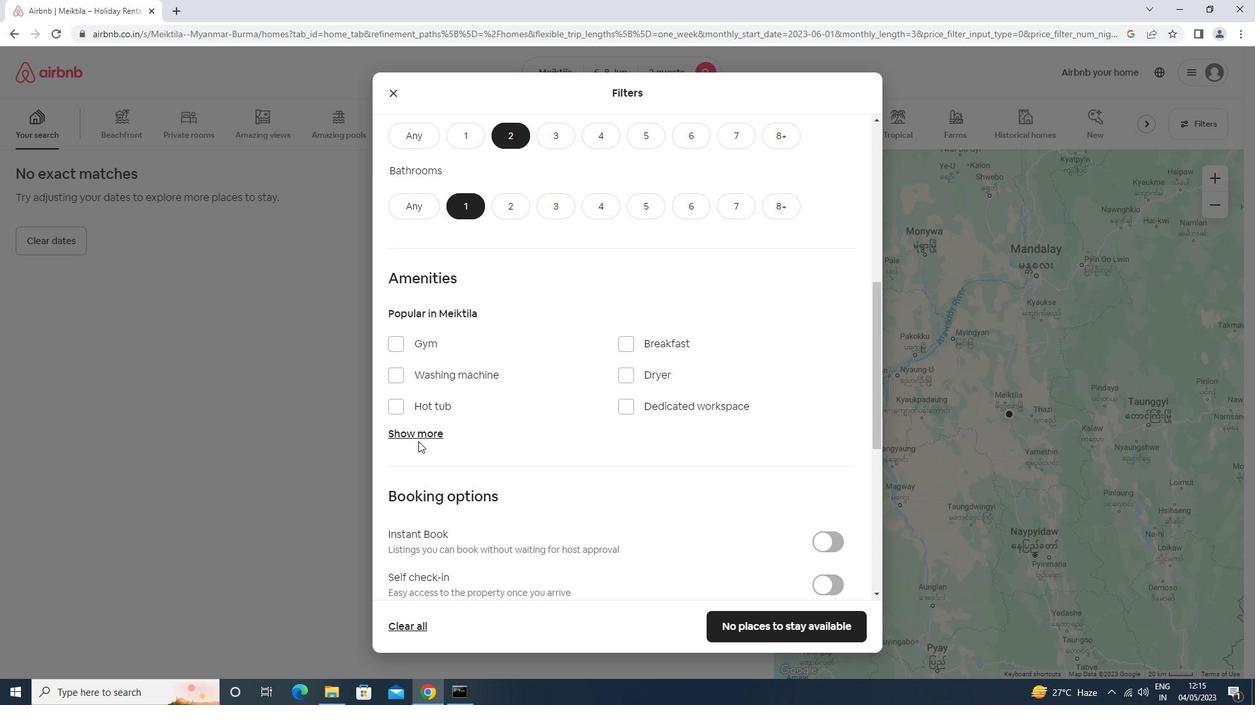 
Action: Mouse pressed left at (422, 434)
Screenshot: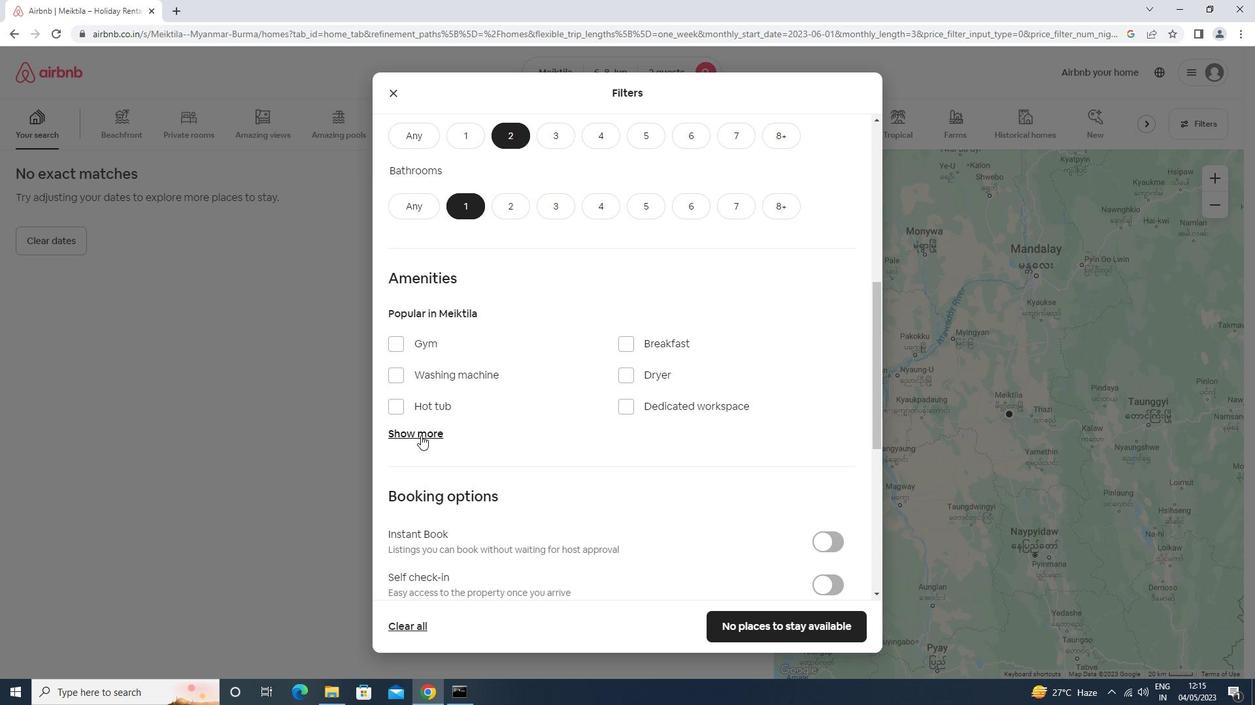 
Action: Mouse scrolled (422, 433) with delta (0, 0)
Screenshot: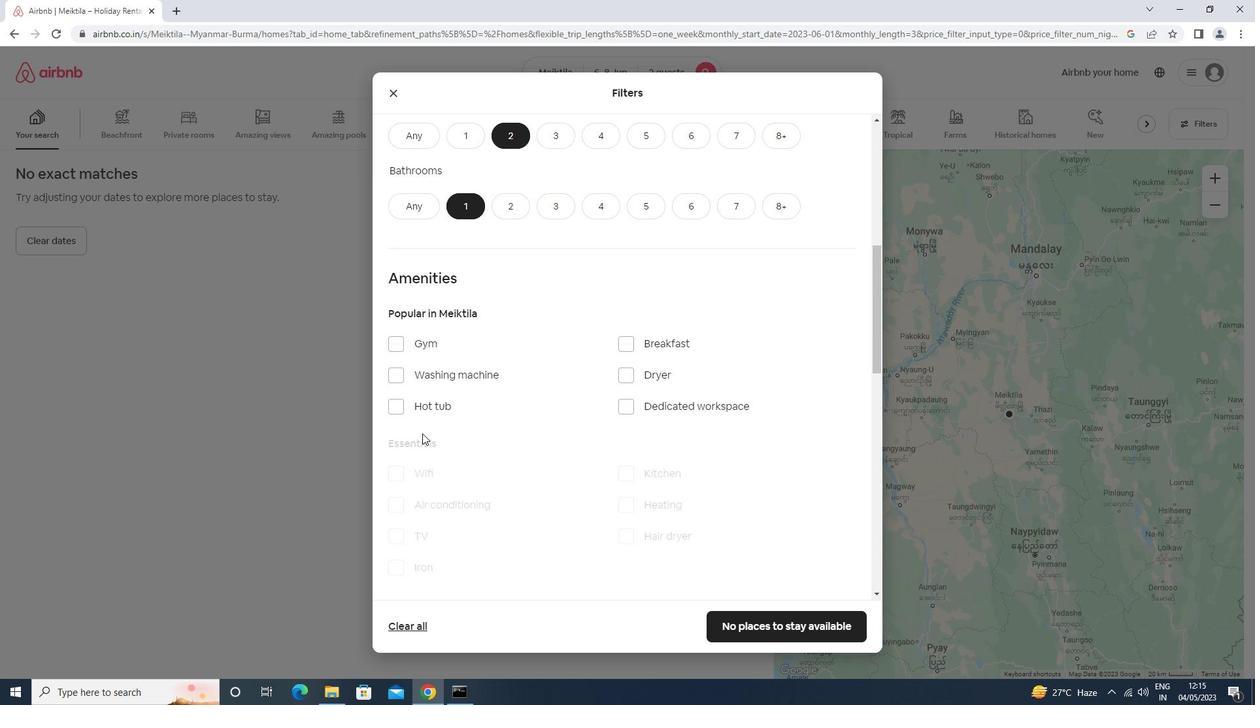 
Action: Mouse scrolled (422, 433) with delta (0, 0)
Screenshot: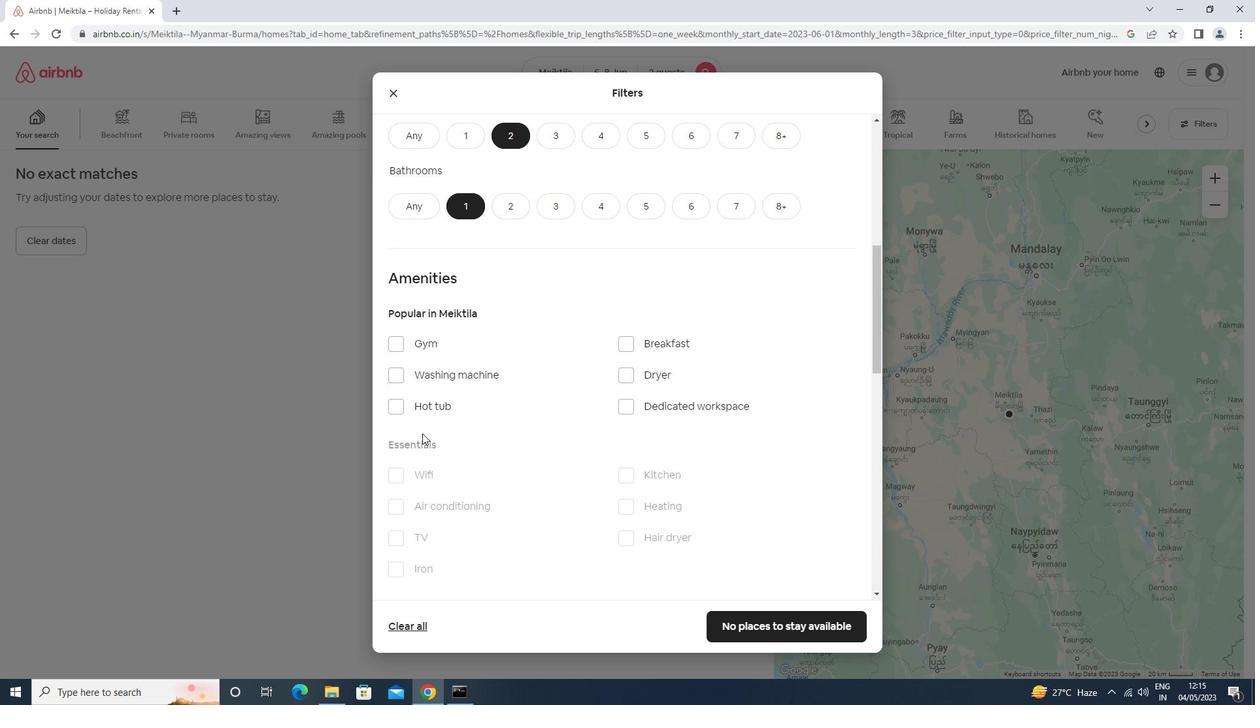 
Action: Mouse scrolled (422, 433) with delta (0, 0)
Screenshot: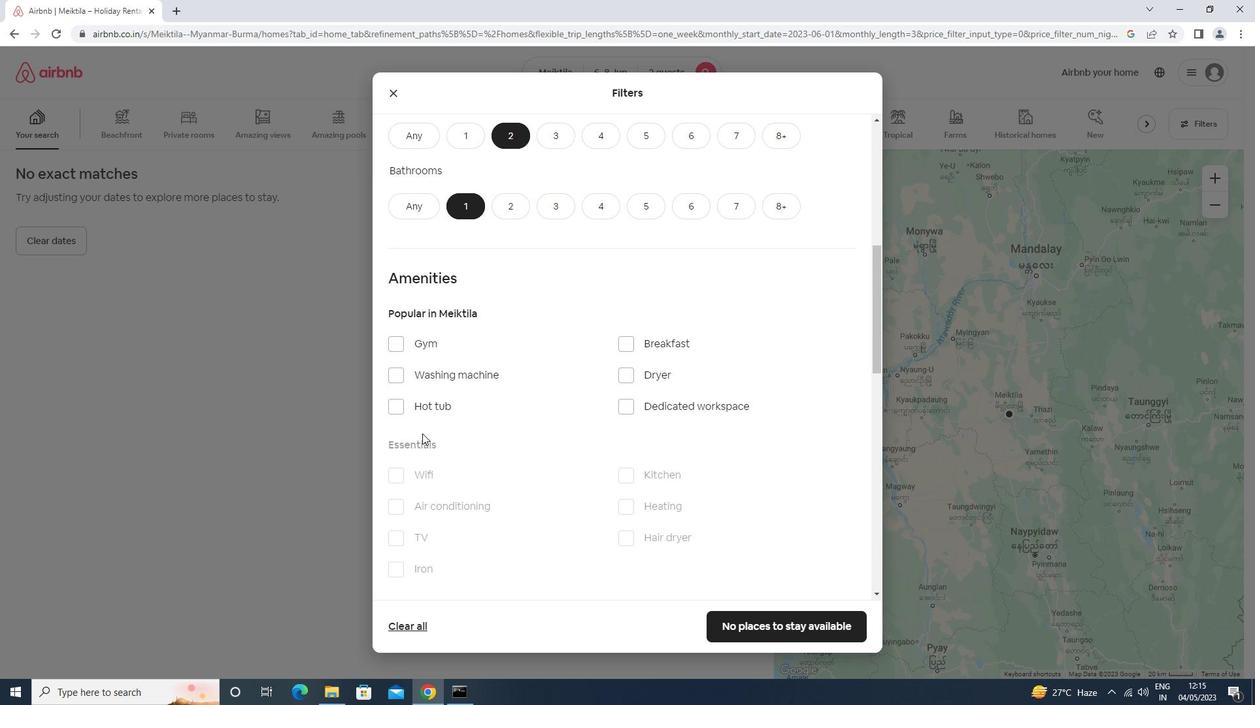 
Action: Mouse moved to (432, 278)
Screenshot: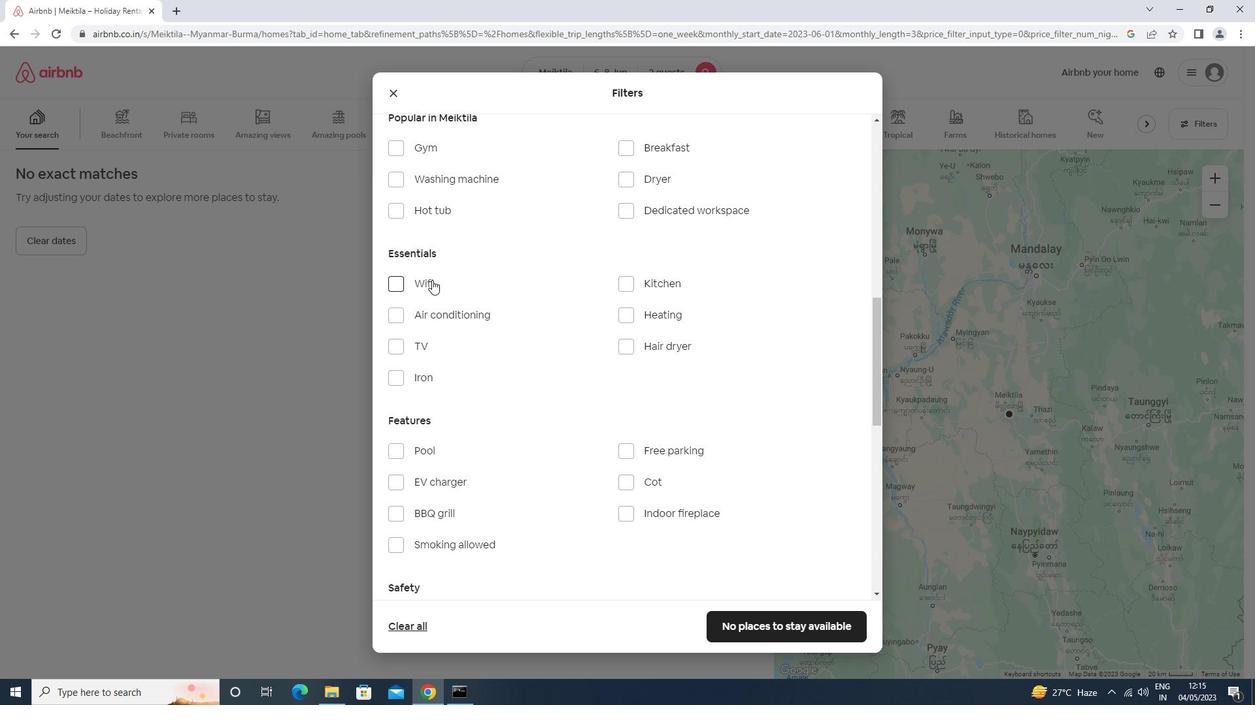 
Action: Mouse pressed left at (432, 278)
Screenshot: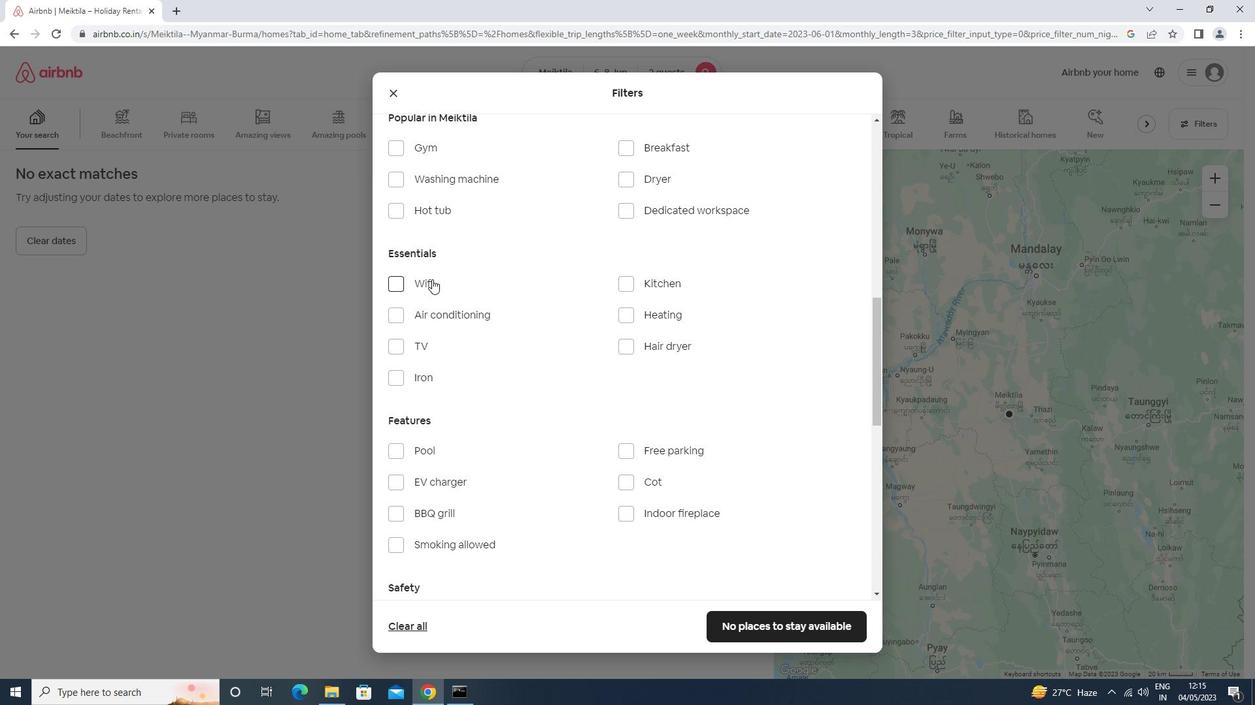 
Action: Mouse moved to (449, 287)
Screenshot: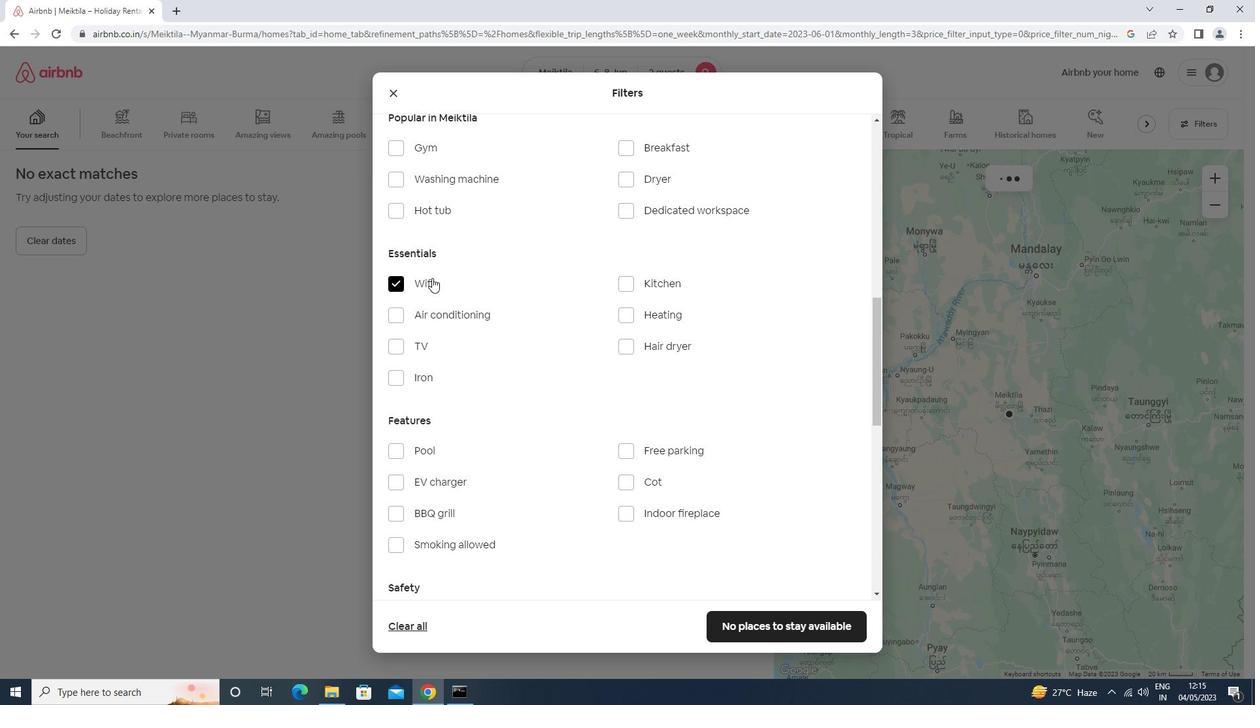 
Action: Mouse scrolled (449, 286) with delta (0, 0)
Screenshot: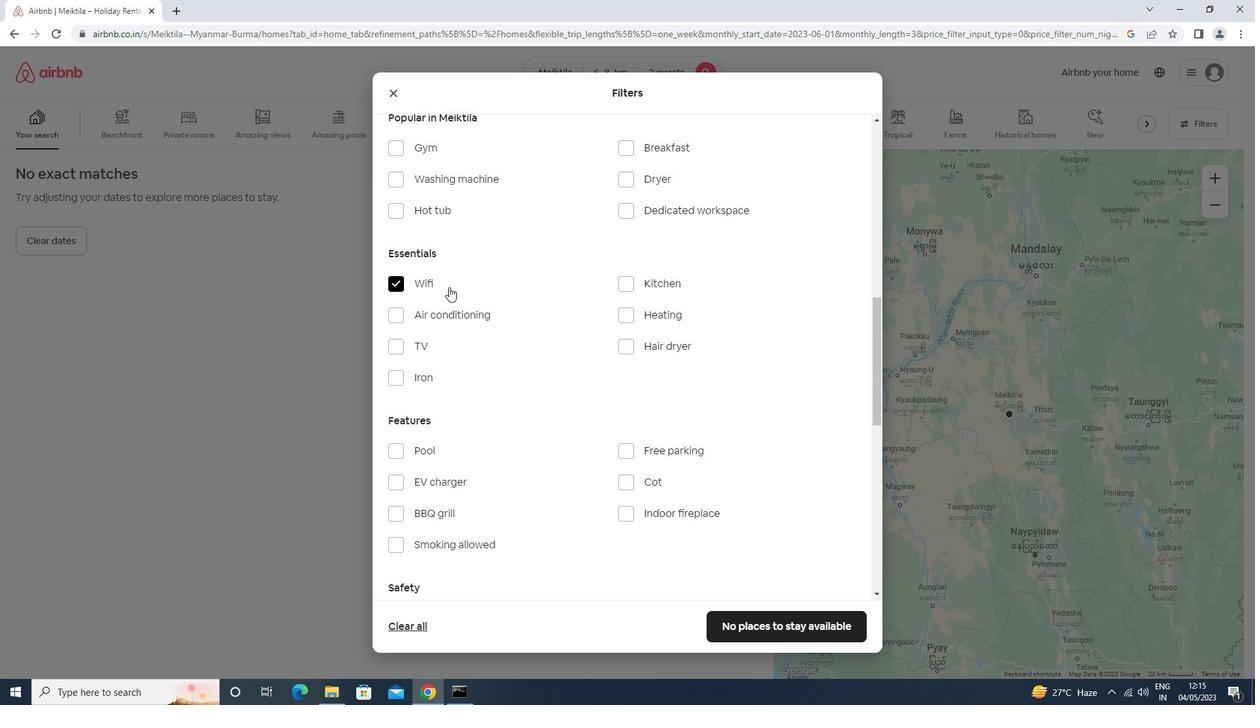 
Action: Mouse scrolled (449, 286) with delta (0, 0)
Screenshot: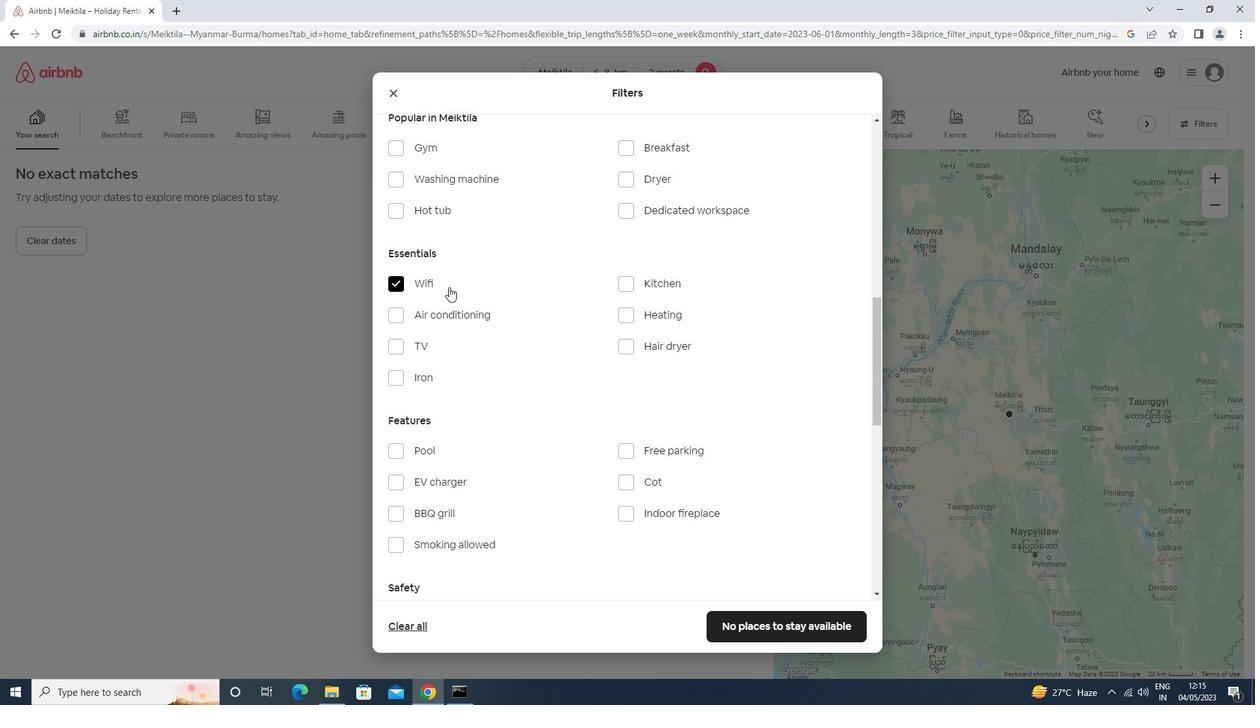 
Action: Mouse scrolled (449, 286) with delta (0, 0)
Screenshot: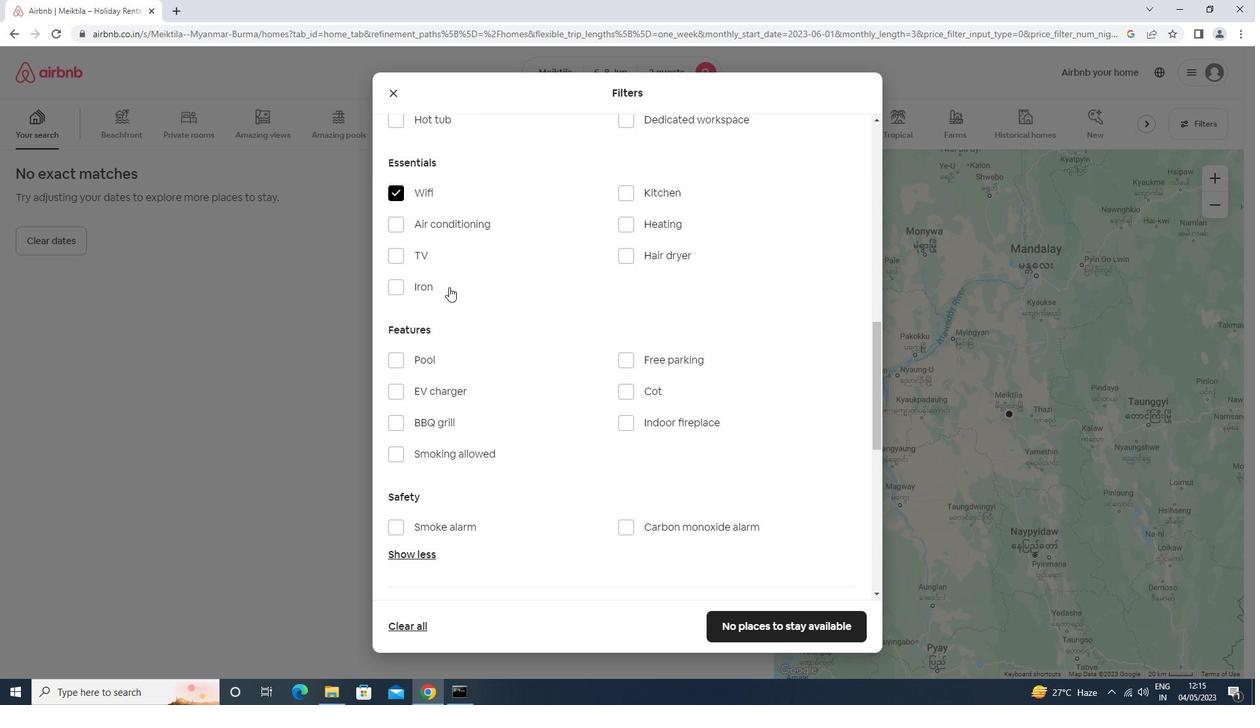 
Action: Mouse moved to (634, 482)
Screenshot: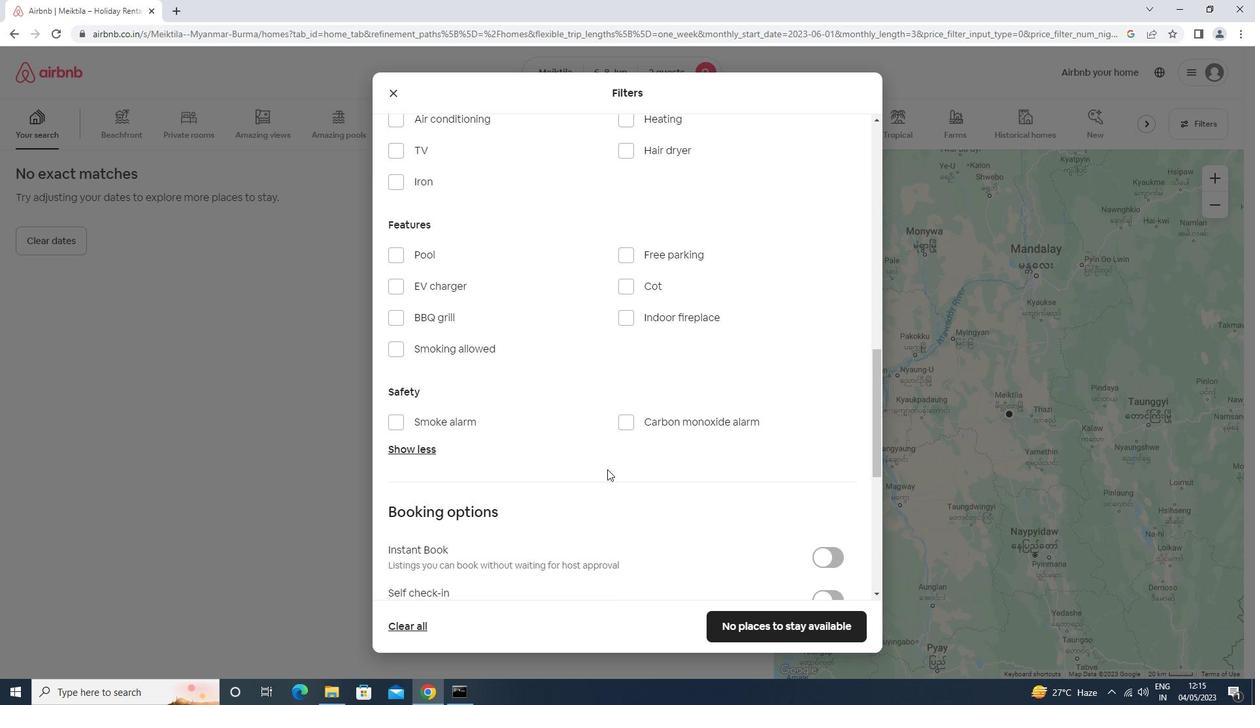 
Action: Mouse scrolled (634, 481) with delta (0, 0)
Screenshot: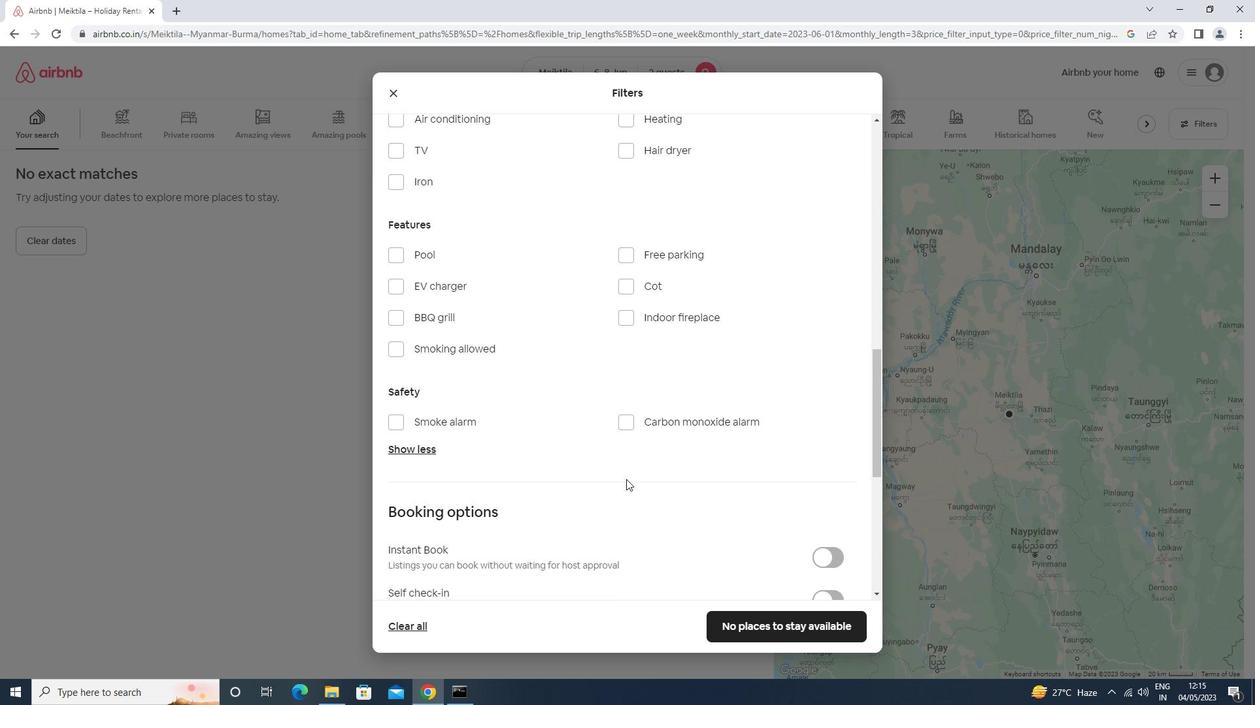 
Action: Mouse scrolled (634, 481) with delta (0, 0)
Screenshot: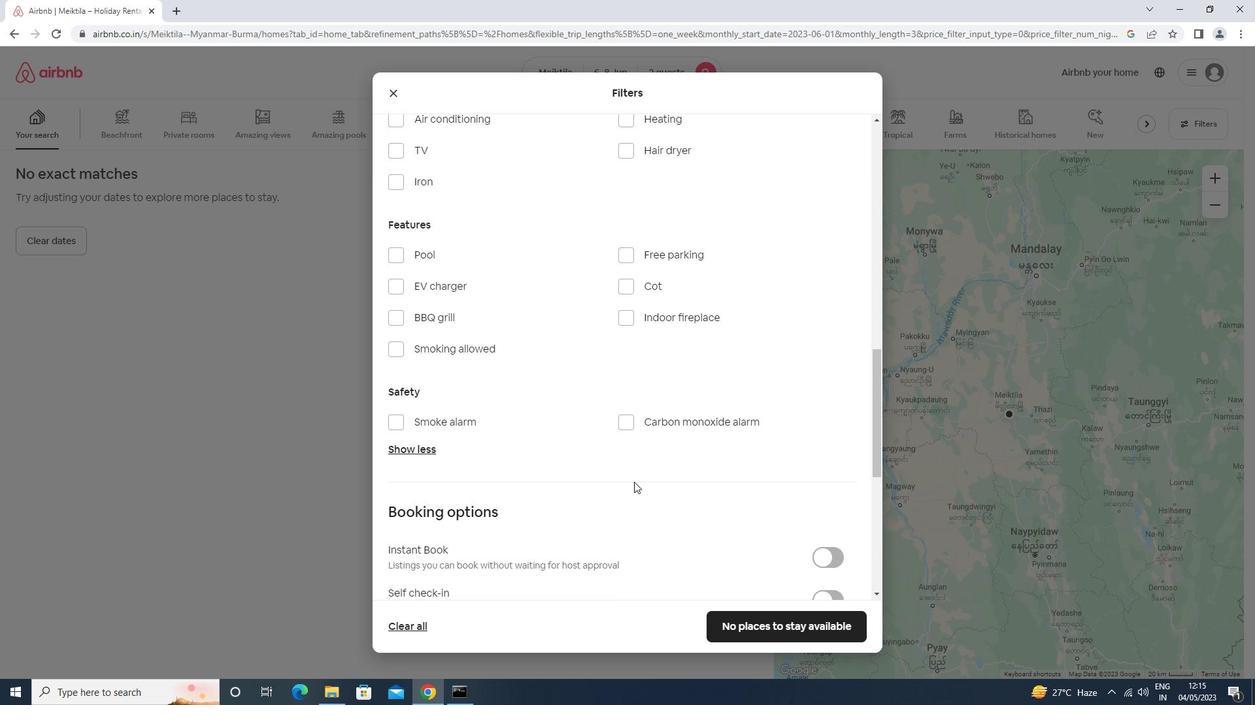 
Action: Mouse moved to (818, 470)
Screenshot: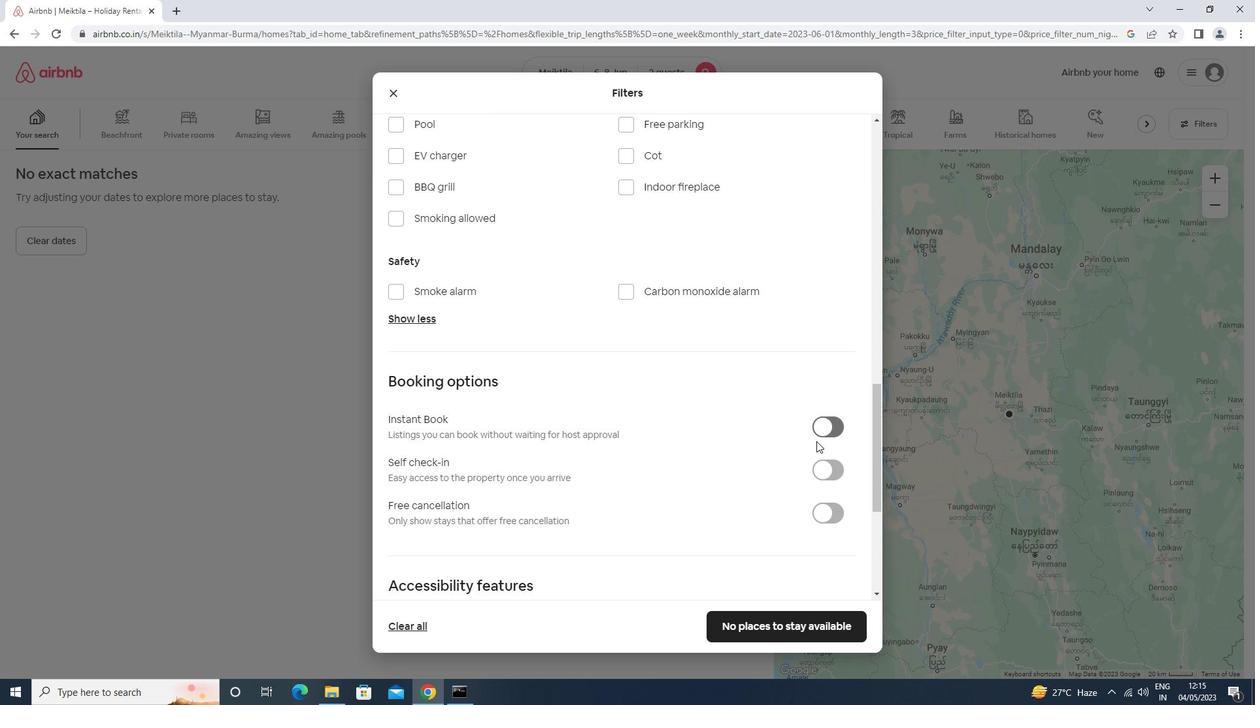 
Action: Mouse pressed left at (818, 470)
Screenshot: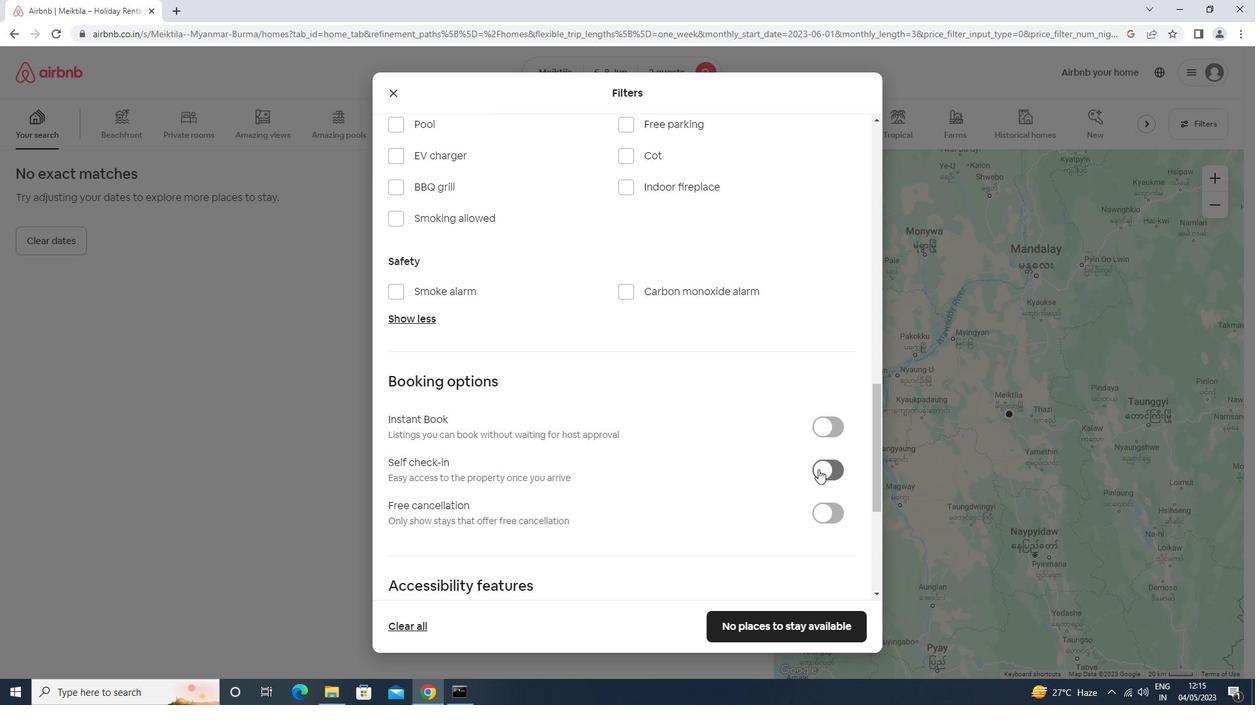 
Action: Mouse moved to (729, 456)
Screenshot: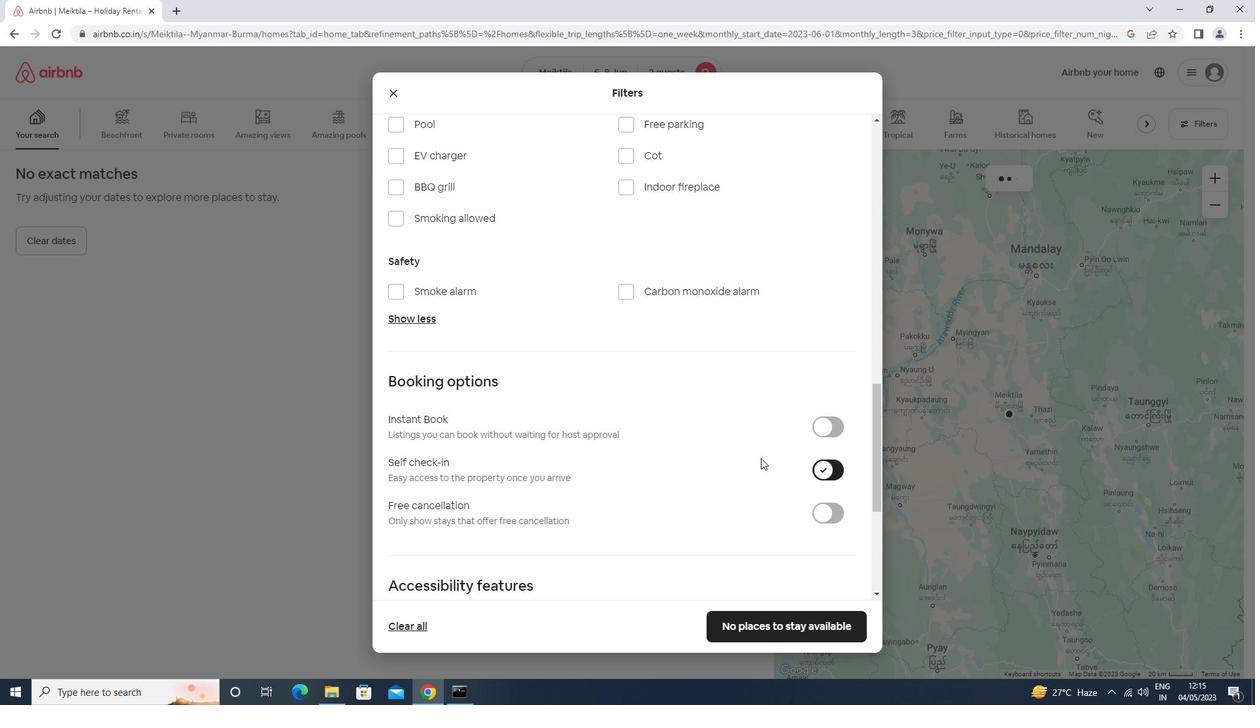 
Action: Mouse scrolled (729, 456) with delta (0, 0)
Screenshot: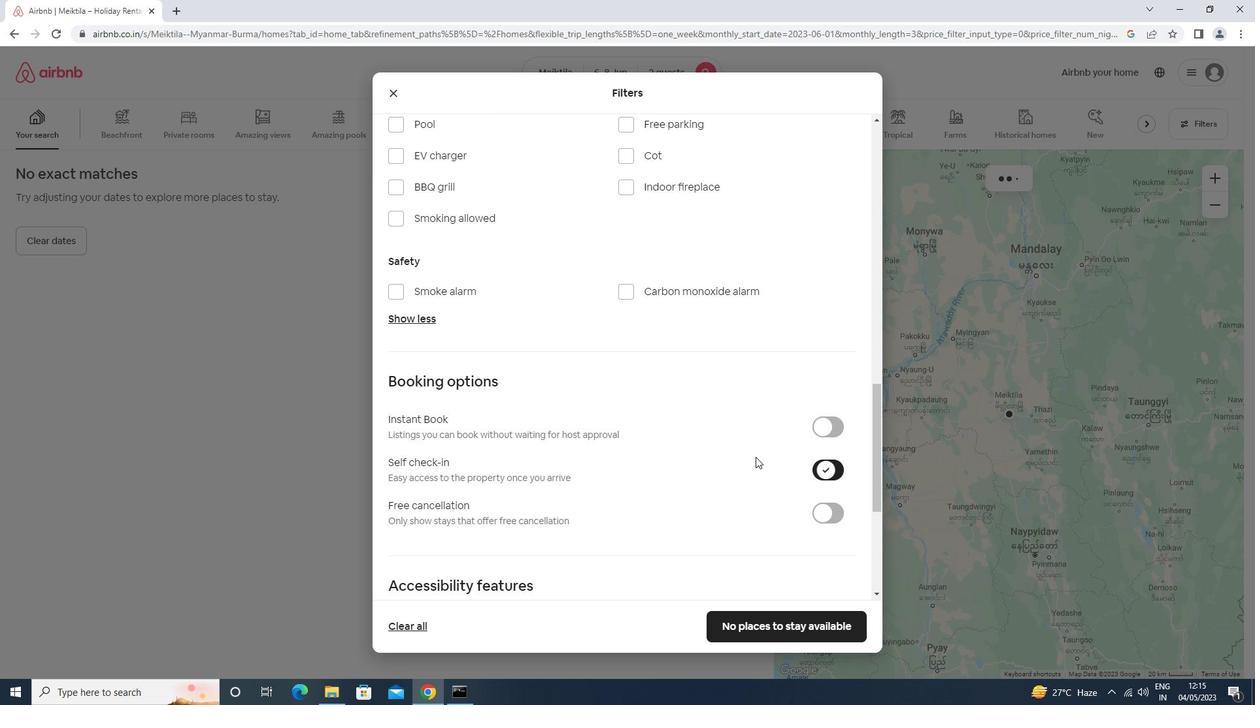 
Action: Mouse scrolled (729, 456) with delta (0, 0)
Screenshot: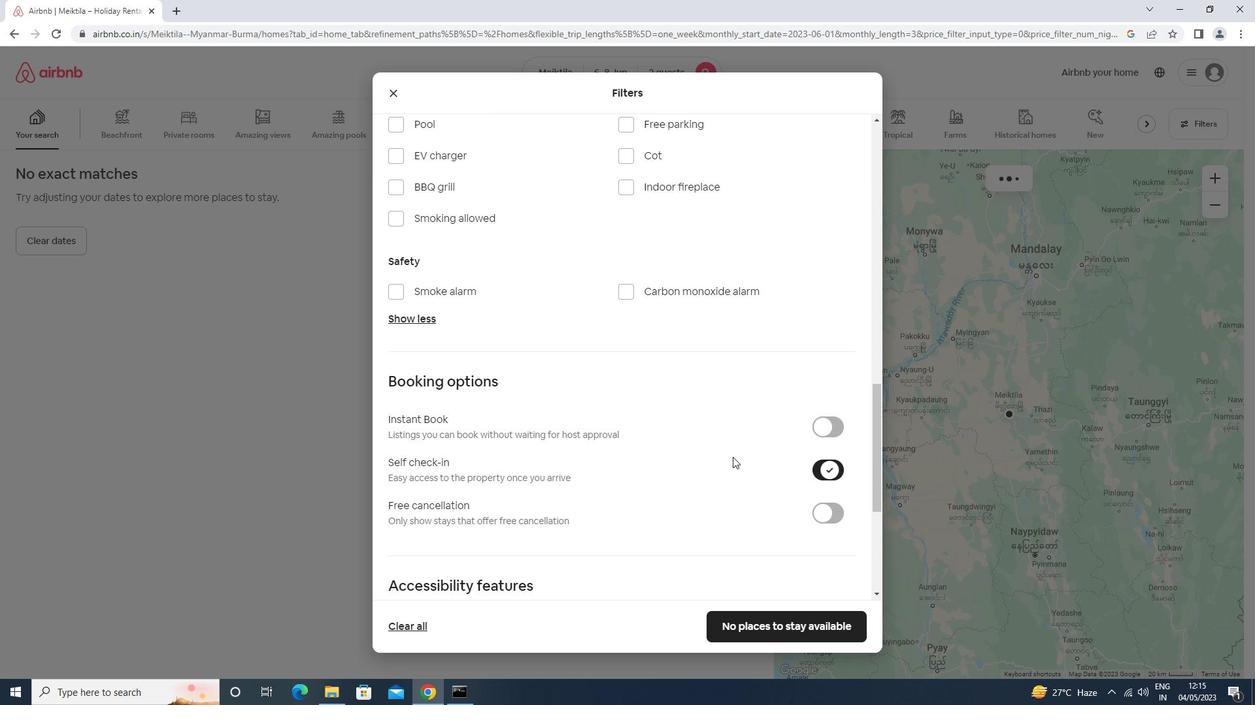 
Action: Mouse scrolled (729, 456) with delta (0, 0)
Screenshot: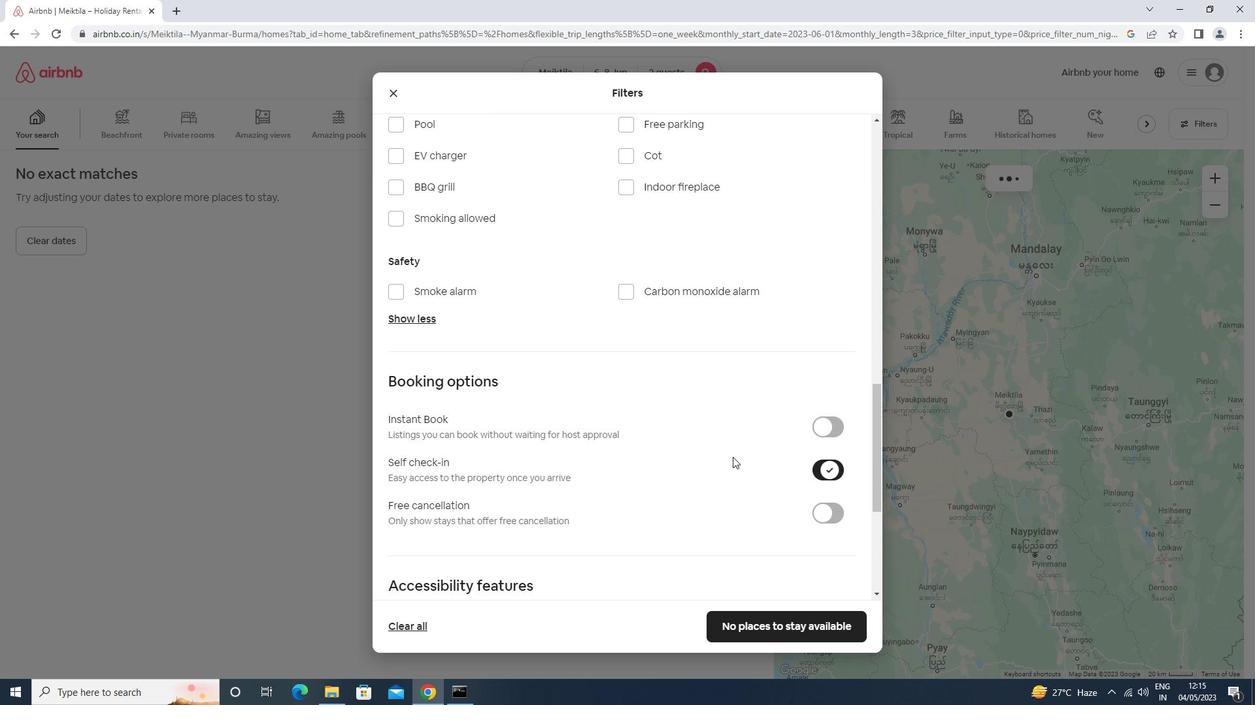 
Action: Mouse scrolled (729, 456) with delta (0, 0)
Screenshot: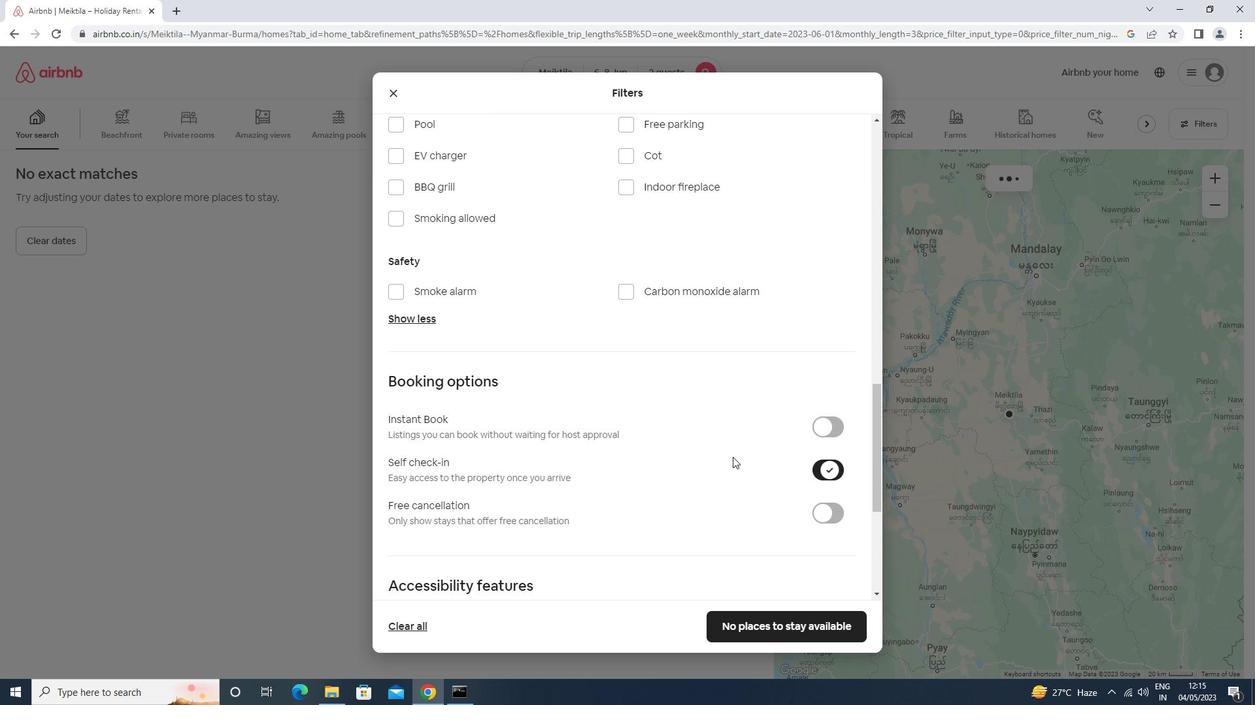 
Action: Mouse scrolled (729, 456) with delta (0, 0)
Screenshot: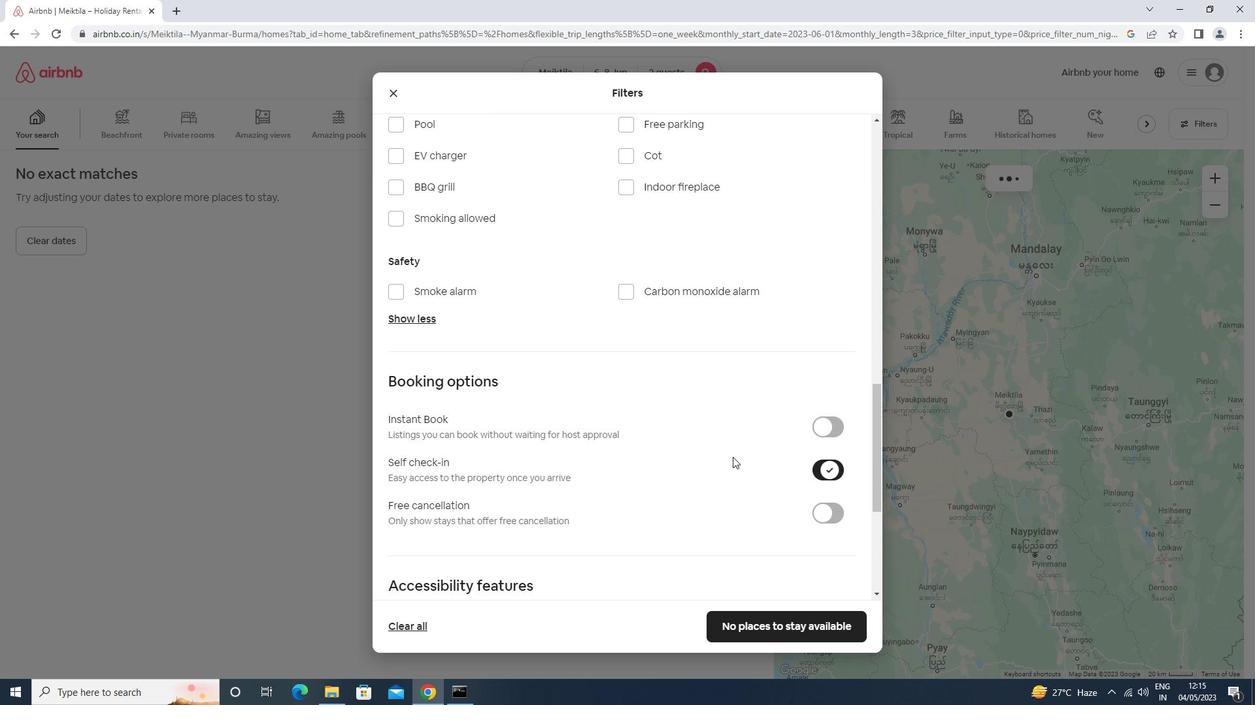 
Action: Mouse moved to (792, 627)
Screenshot: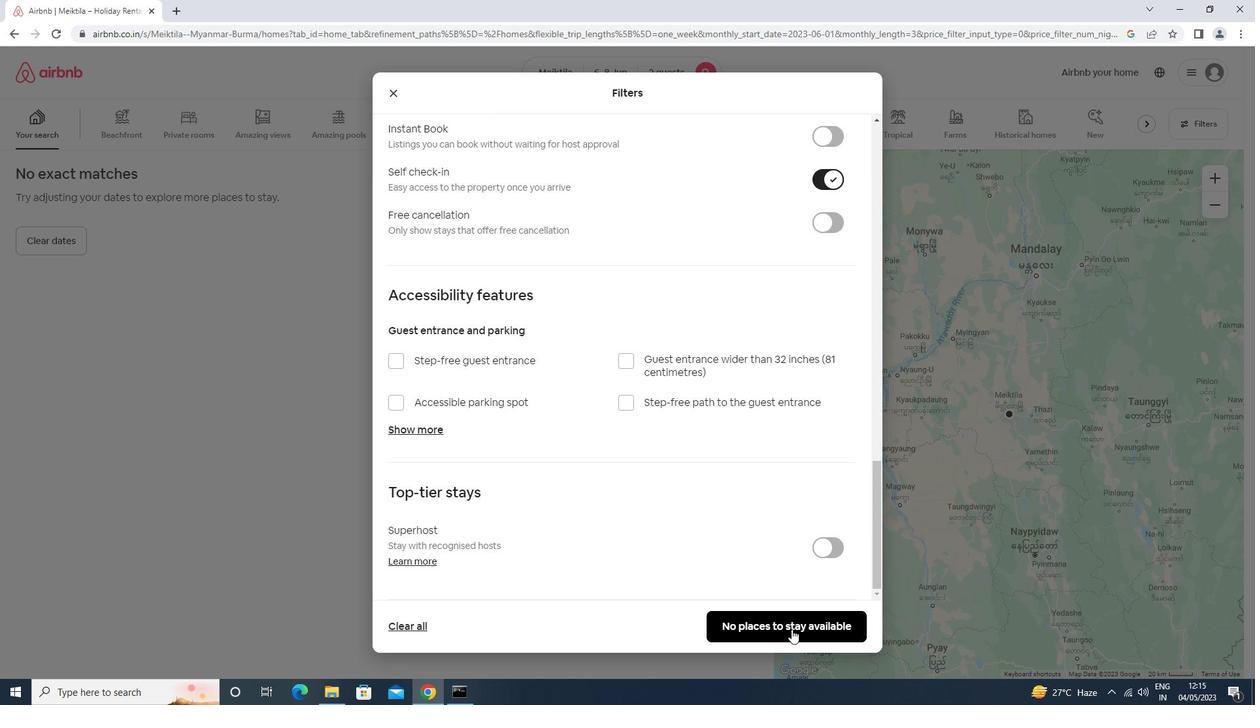
Action: Mouse pressed left at (792, 627)
Screenshot: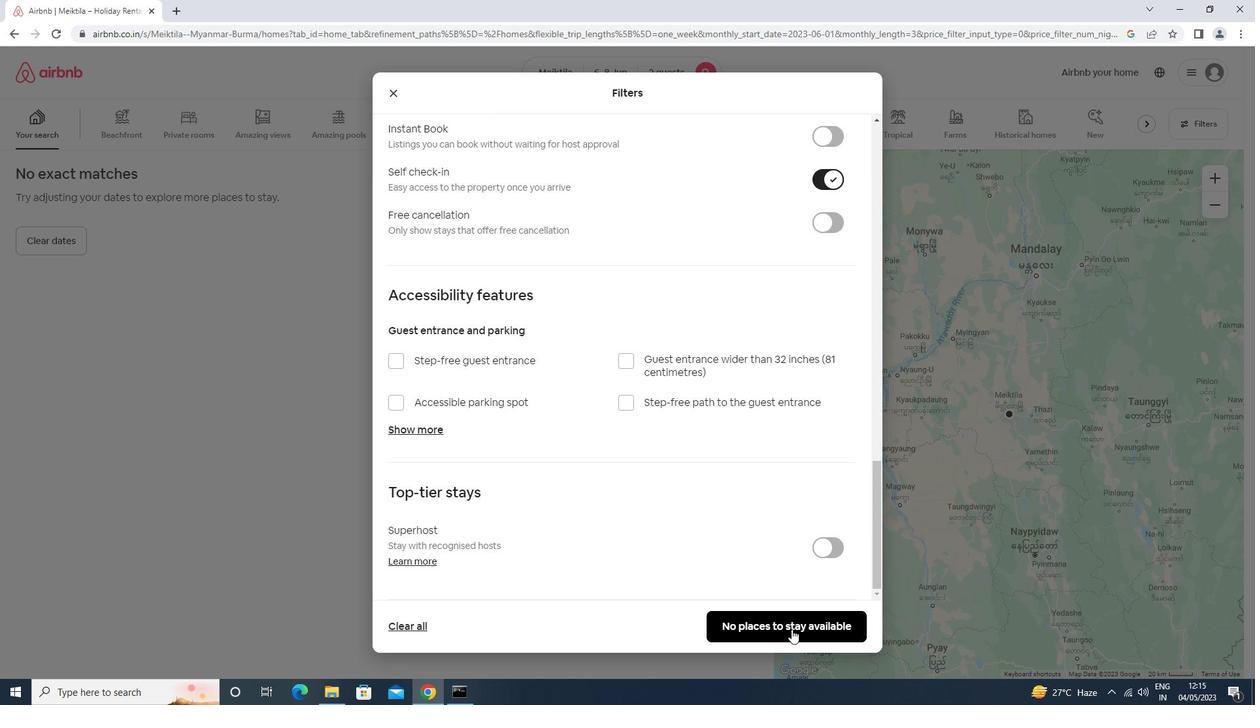 
Action: Mouse moved to (792, 620)
Screenshot: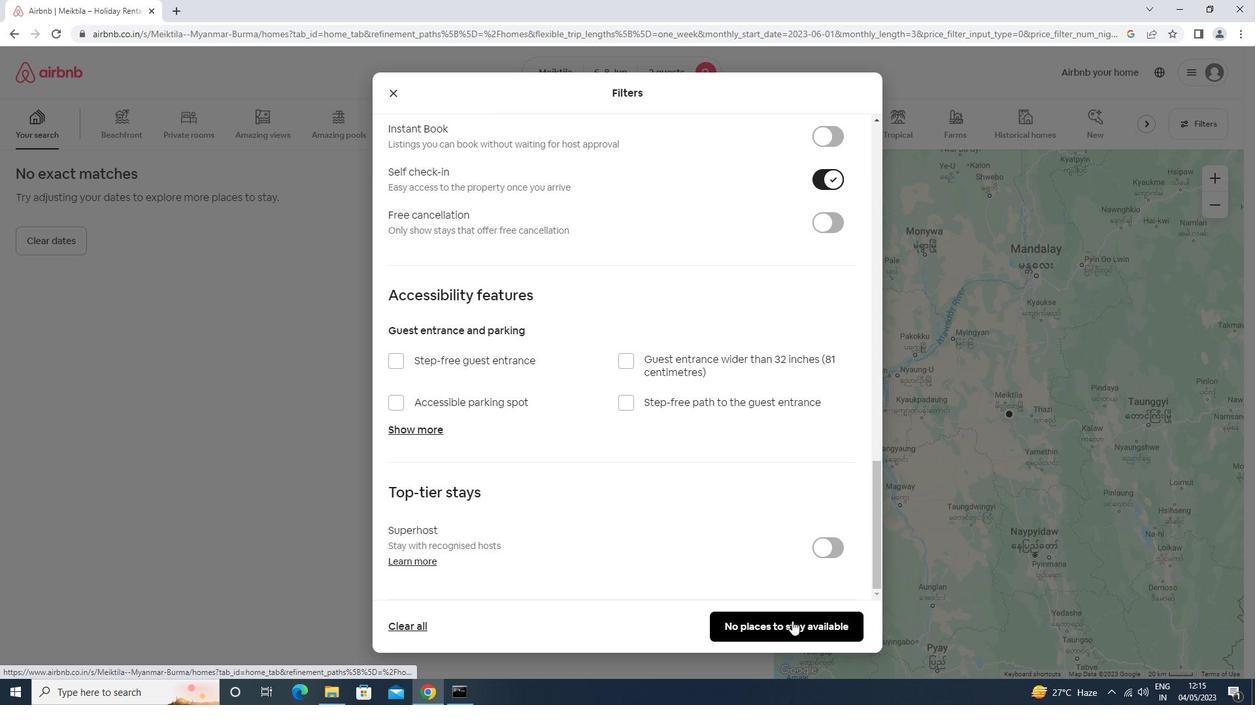 
